 Task: In the  document Homelessness.odt Add page color 'Olive'Olive . Insert watermark . Insert watermark  Ram&Sons Apply Font Style in watermark Nunito; font size  111 and place the watermark  Diagonally 
Action: Mouse moved to (298, 429)
Screenshot: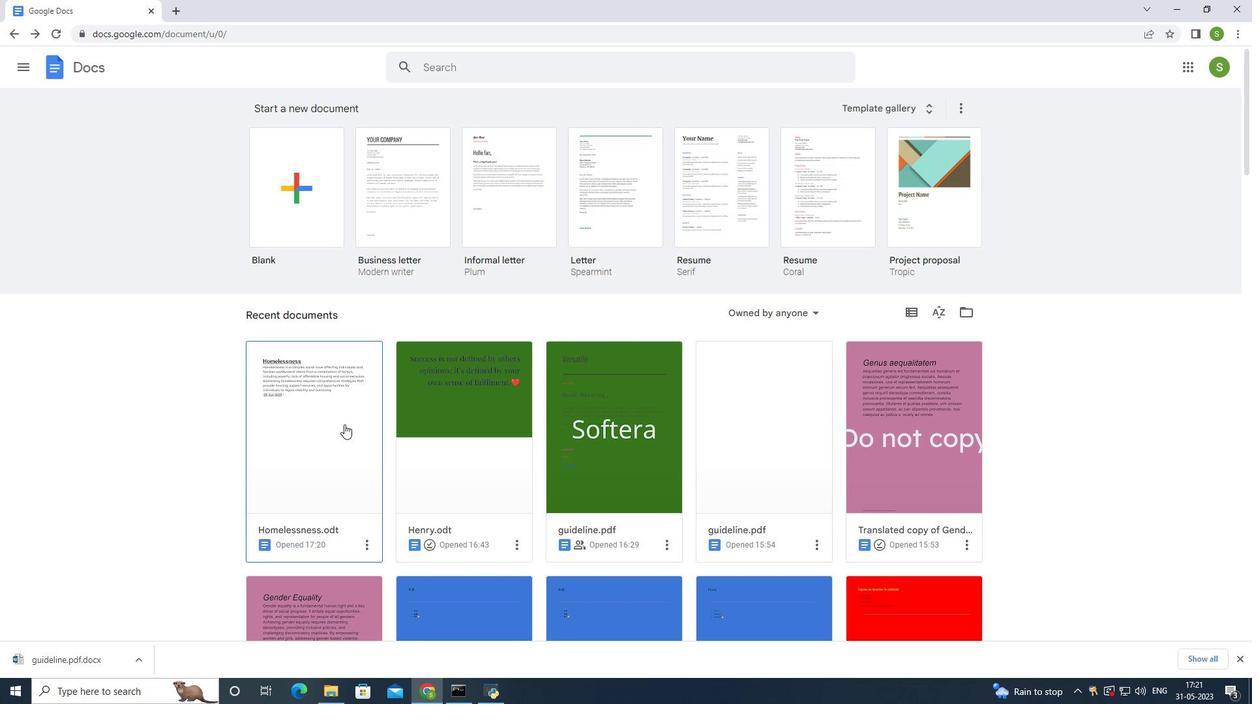 
Action: Mouse pressed left at (298, 429)
Screenshot: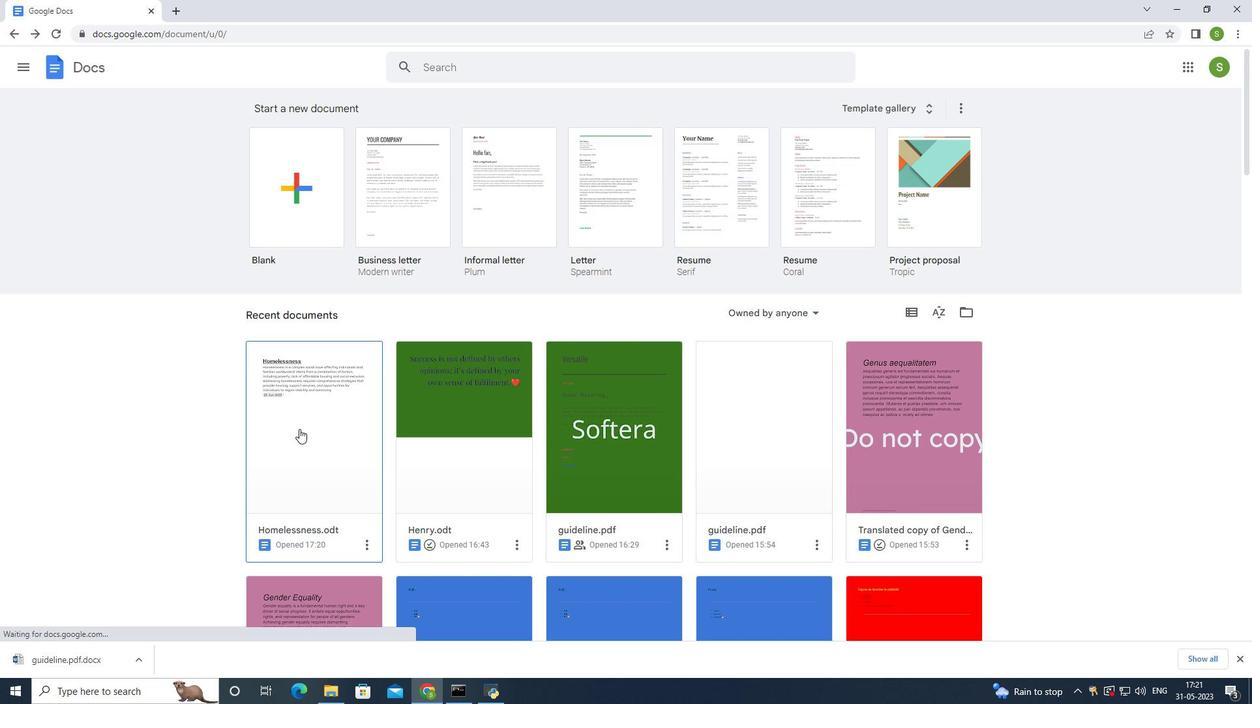 
Action: Mouse moved to (47, 71)
Screenshot: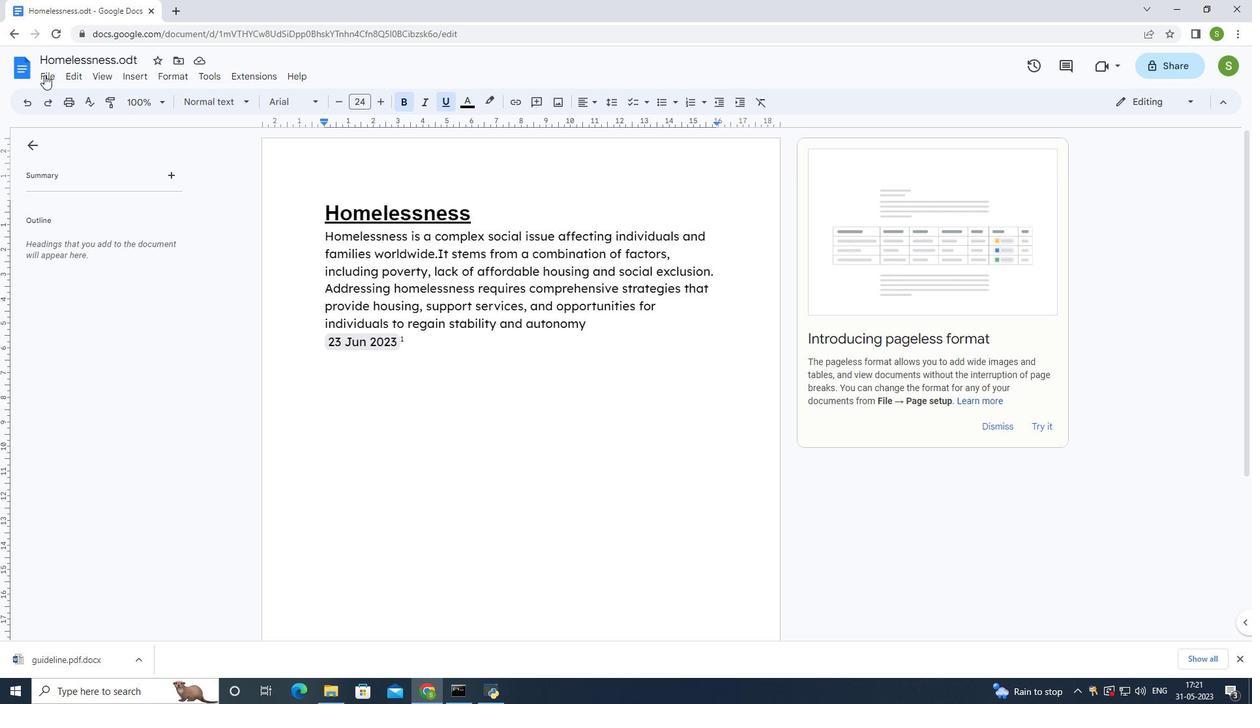 
Action: Mouse pressed left at (47, 71)
Screenshot: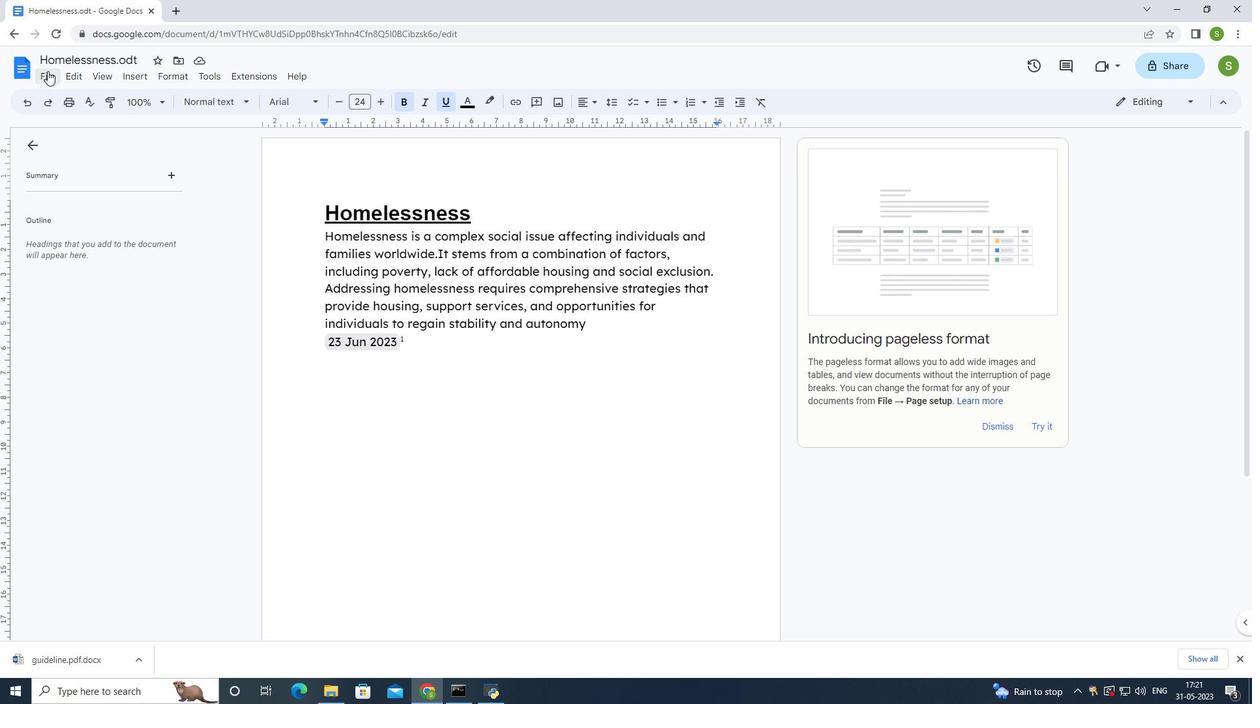 
Action: Mouse moved to (127, 436)
Screenshot: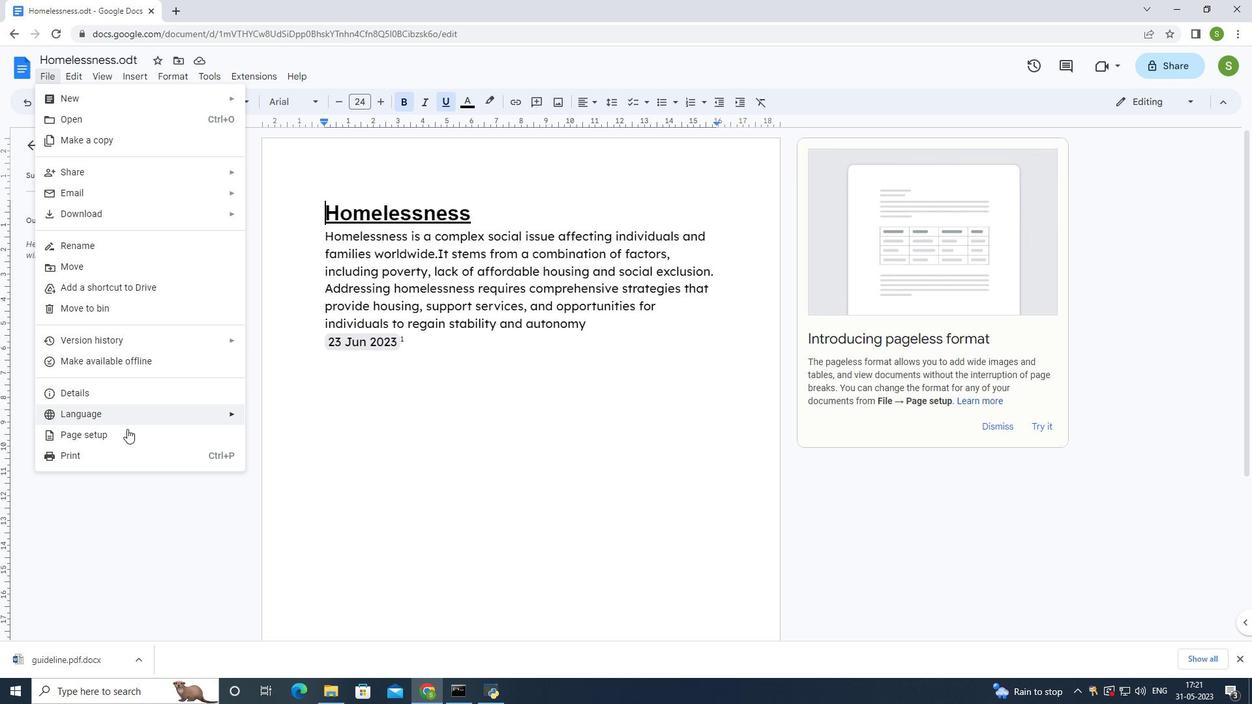
Action: Mouse pressed left at (127, 436)
Screenshot: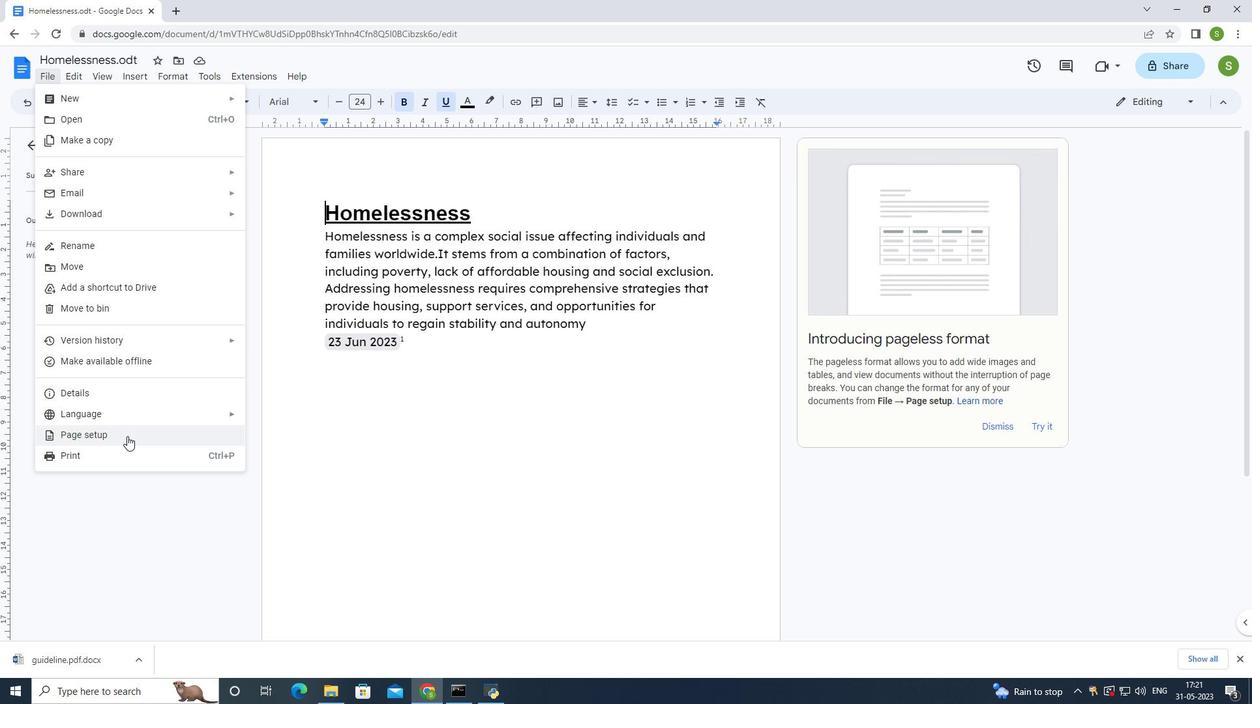
Action: Mouse pressed left at (127, 436)
Screenshot: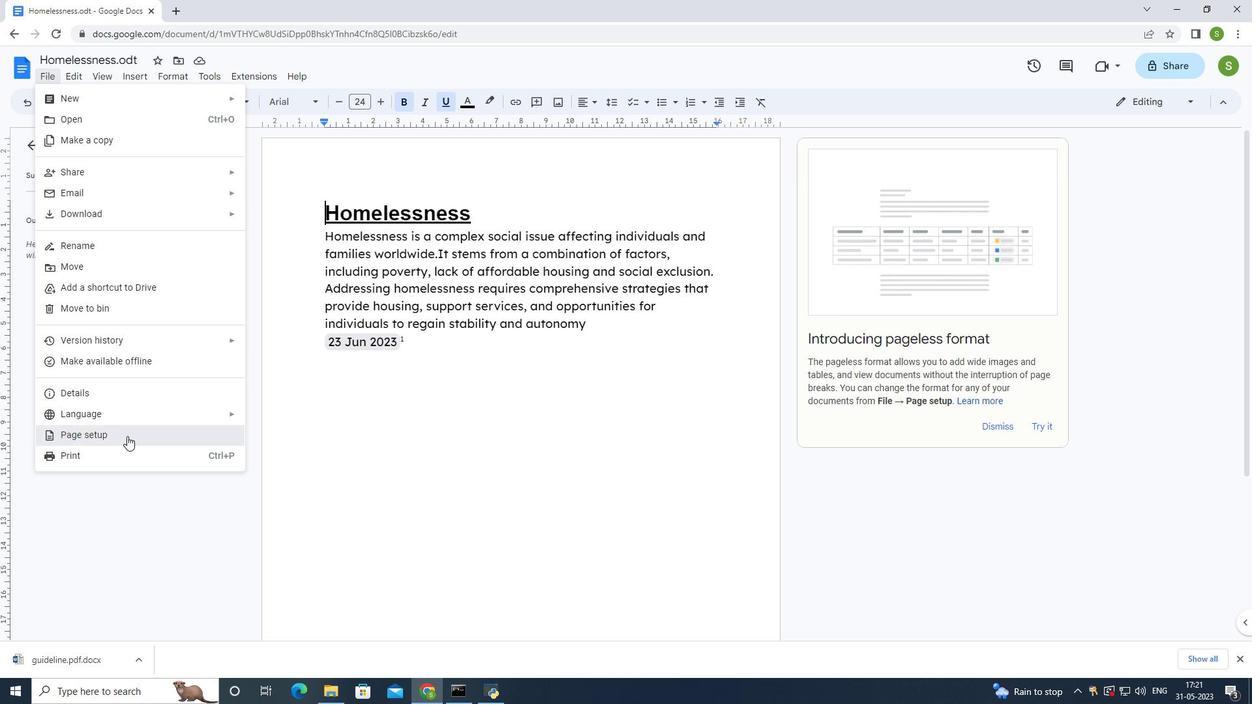 
Action: Mouse moved to (530, 423)
Screenshot: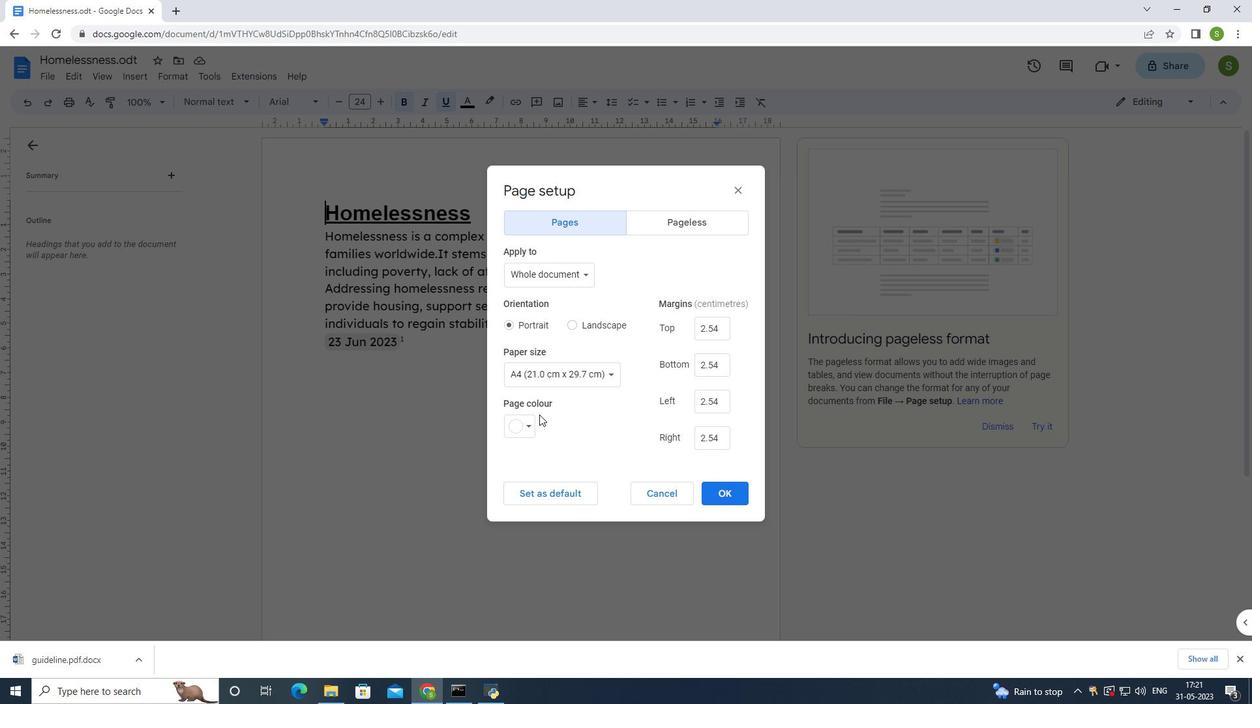 
Action: Mouse pressed left at (530, 423)
Screenshot: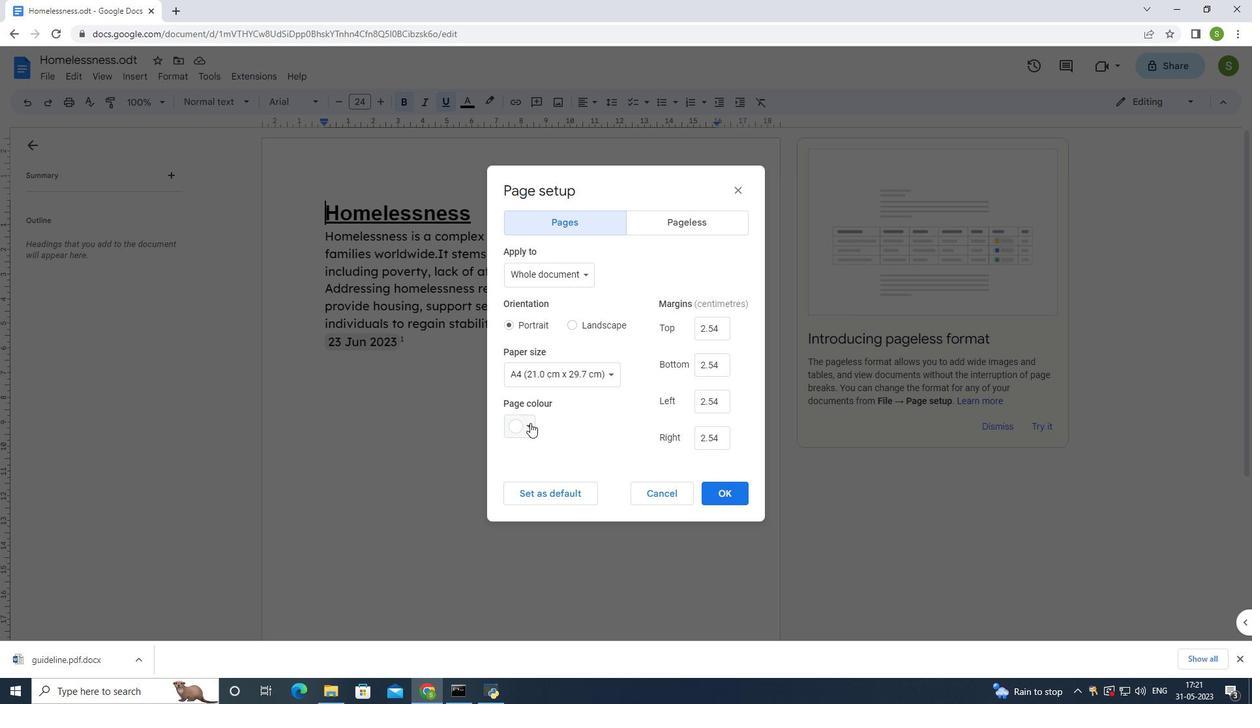 
Action: Mouse moved to (575, 539)
Screenshot: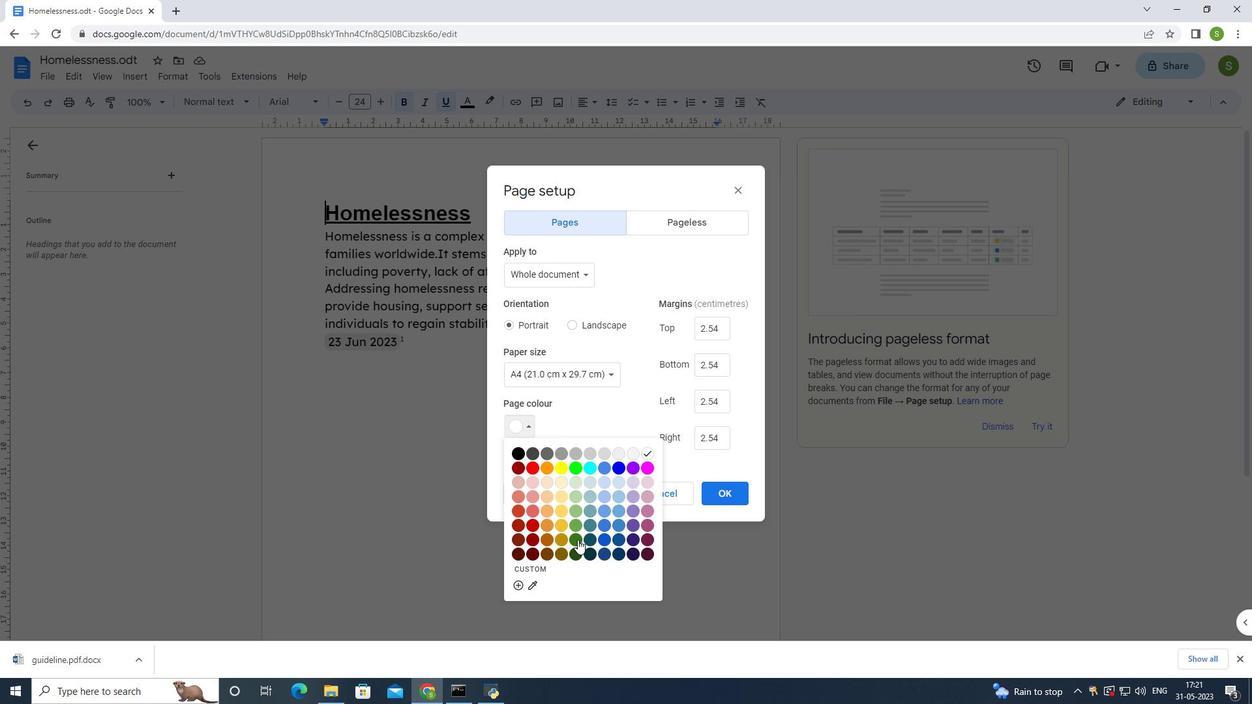 
Action: Mouse pressed left at (575, 539)
Screenshot: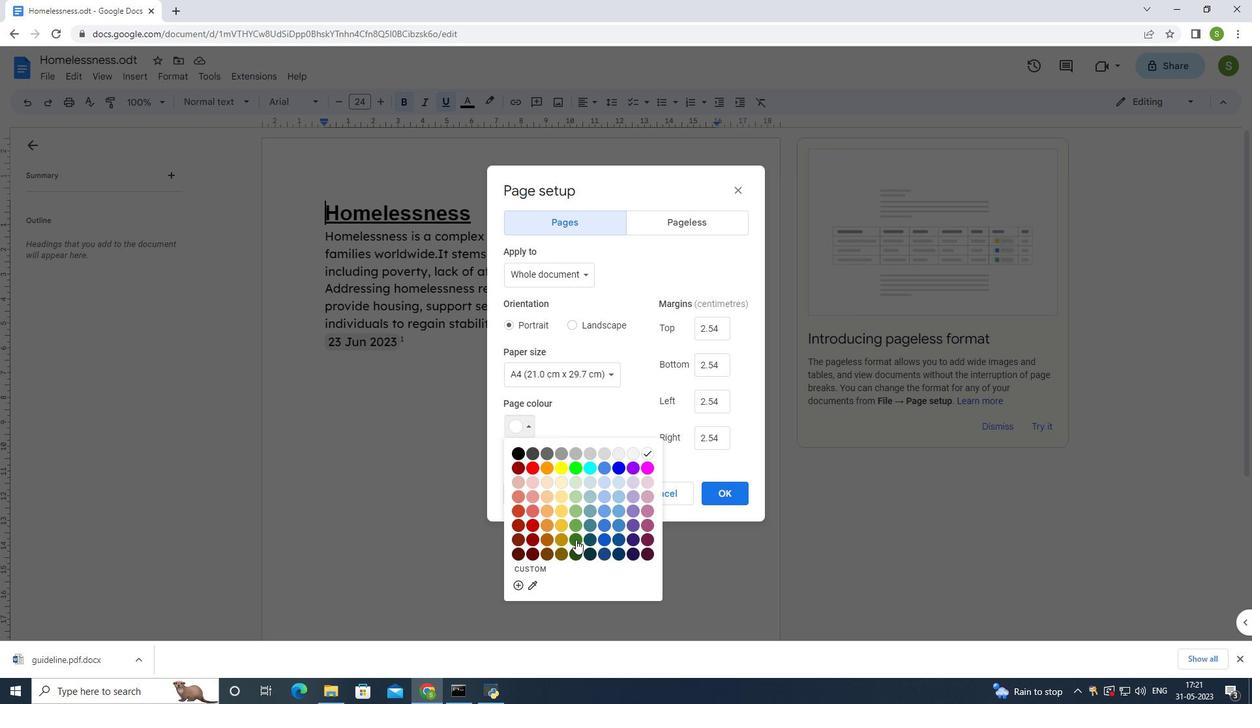 
Action: Mouse moved to (713, 489)
Screenshot: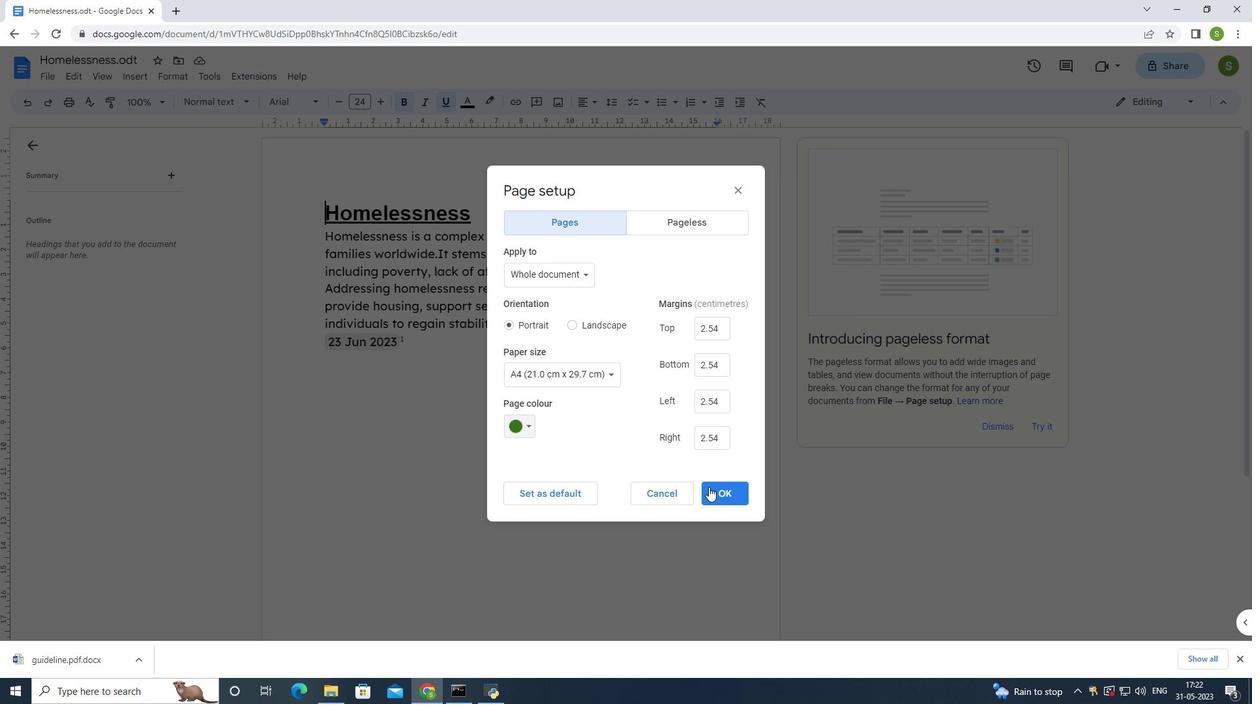 
Action: Mouse pressed left at (713, 489)
Screenshot: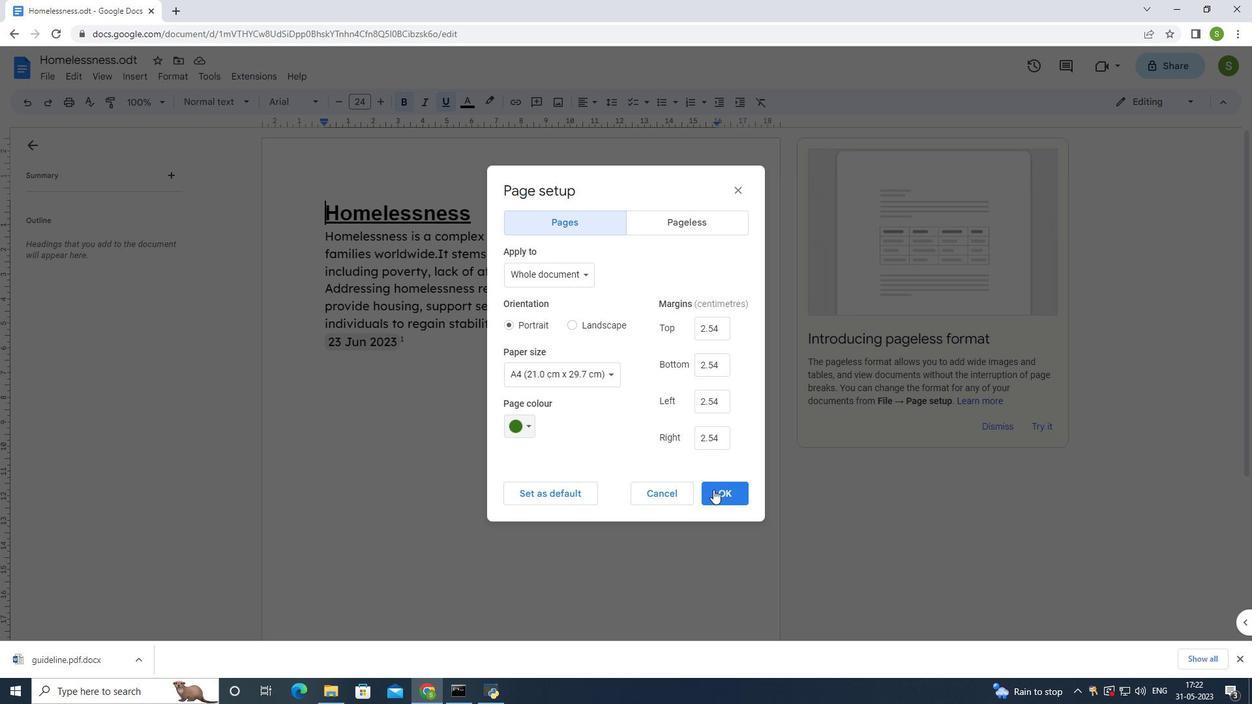 
Action: Mouse moved to (138, 80)
Screenshot: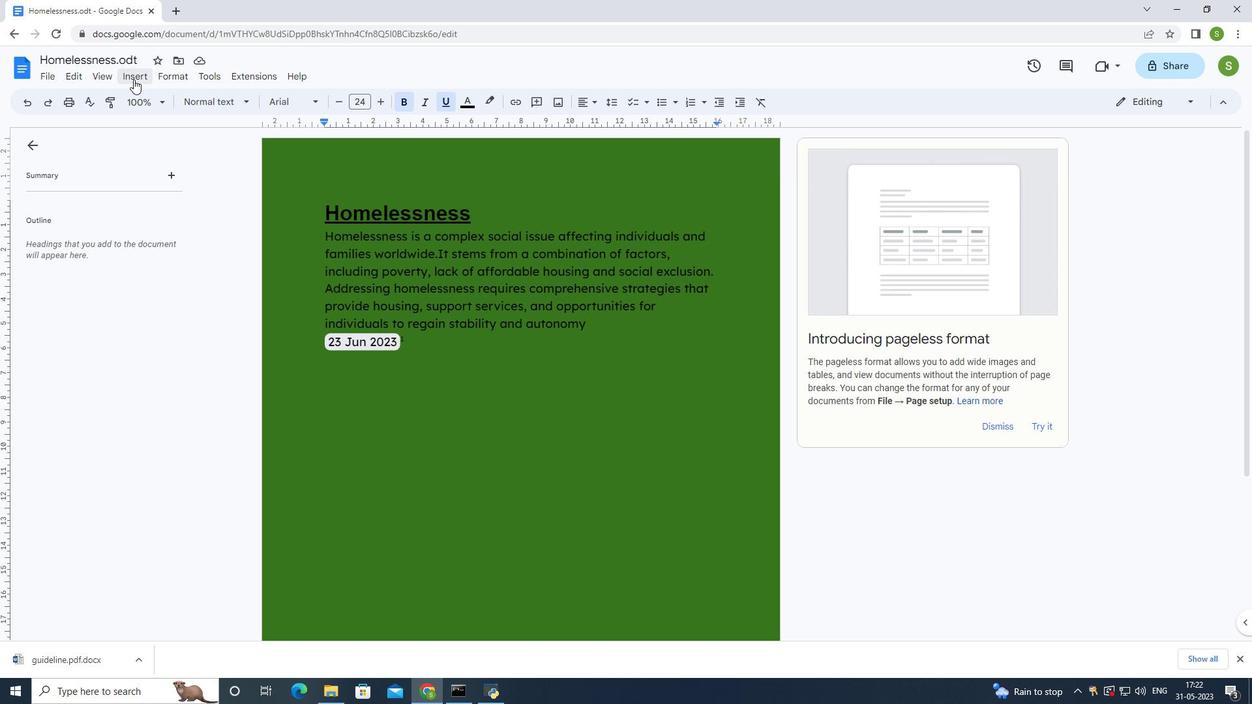 
Action: Mouse pressed left at (138, 80)
Screenshot: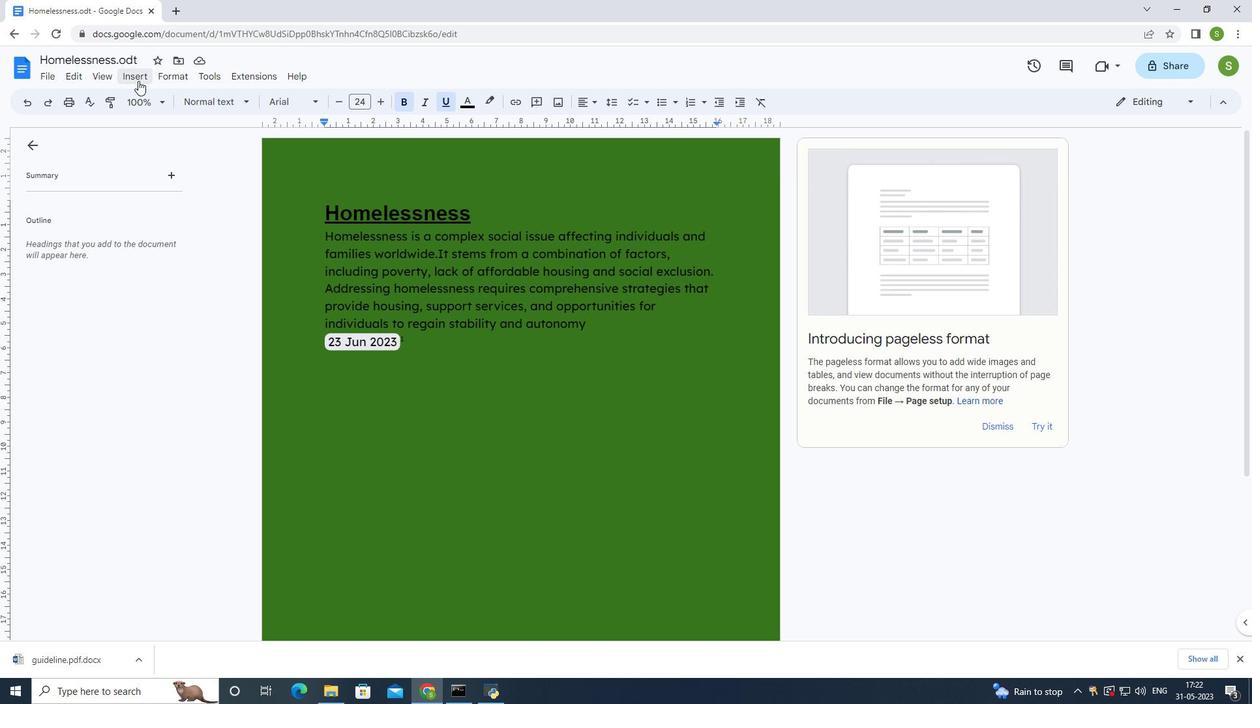 
Action: Mouse moved to (172, 384)
Screenshot: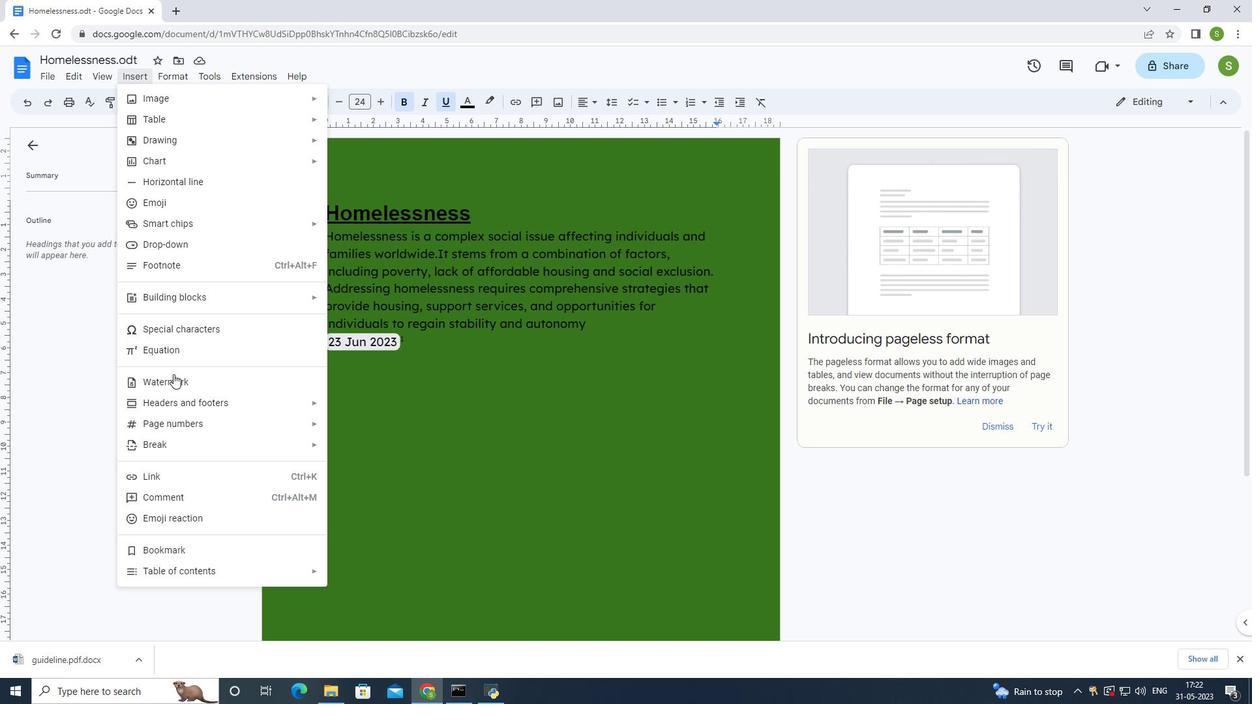 
Action: Mouse pressed left at (172, 384)
Screenshot: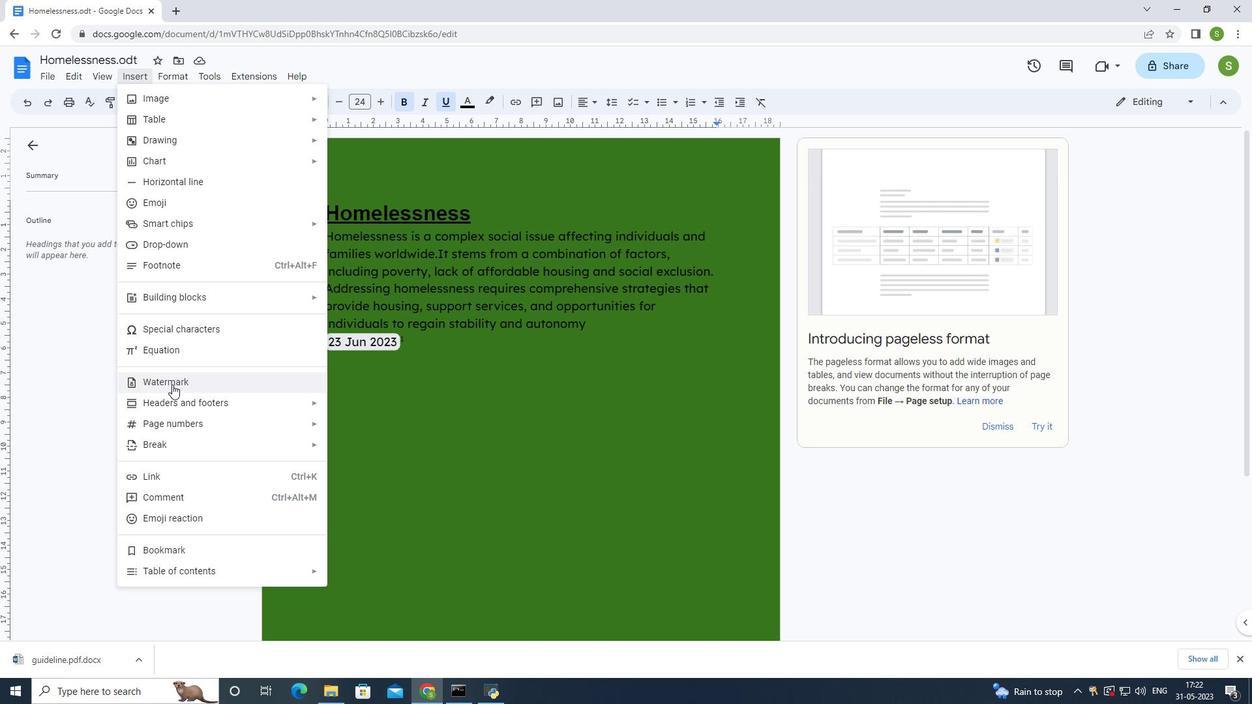 
Action: Mouse moved to (1204, 141)
Screenshot: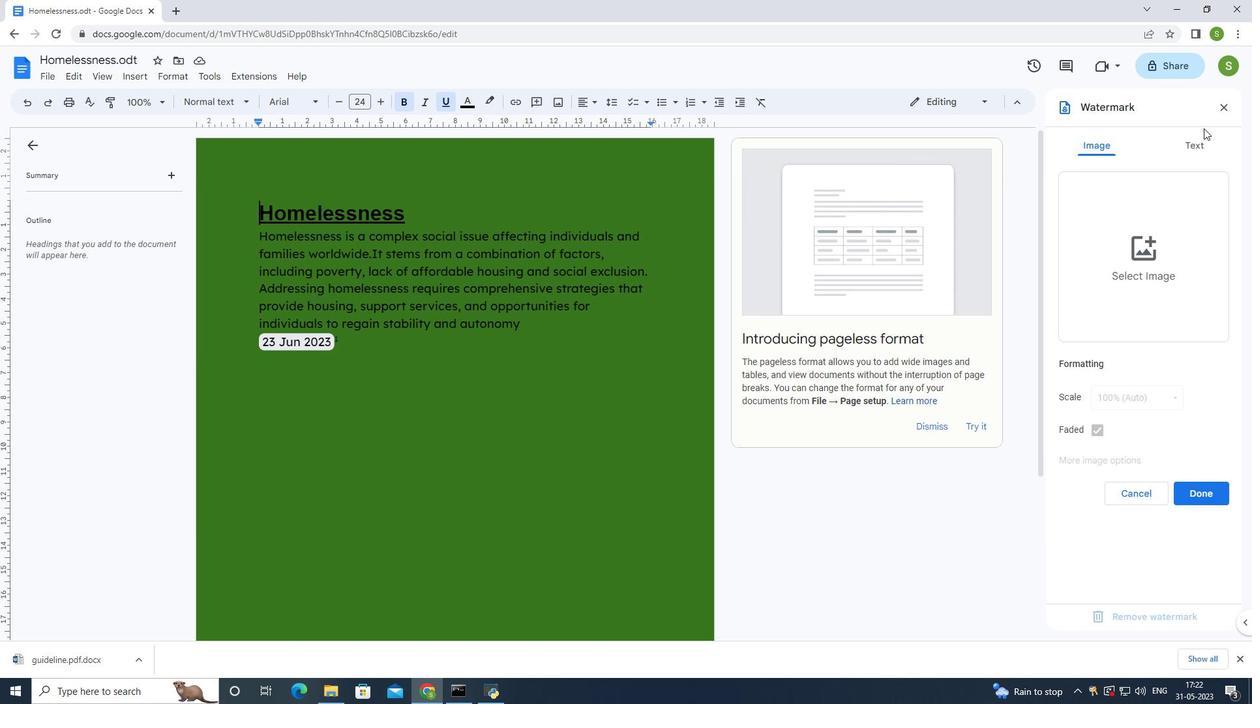 
Action: Mouse pressed left at (1204, 141)
Screenshot: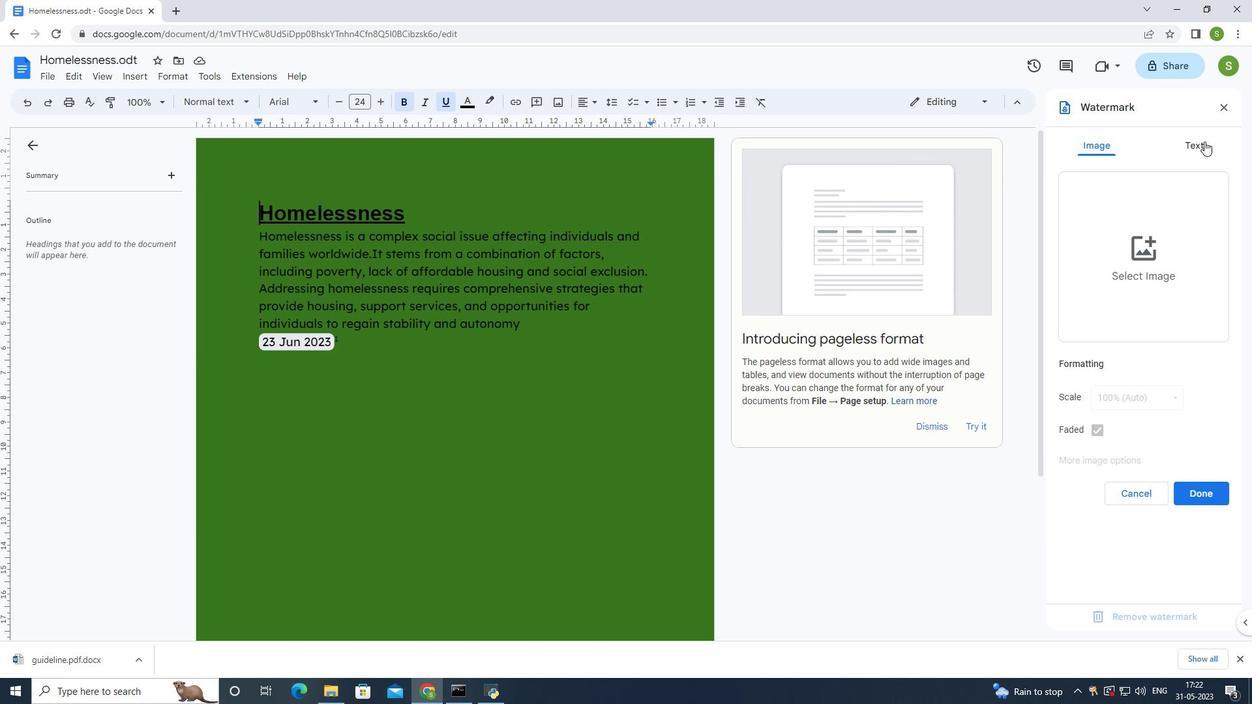 
Action: Mouse moved to (1125, 183)
Screenshot: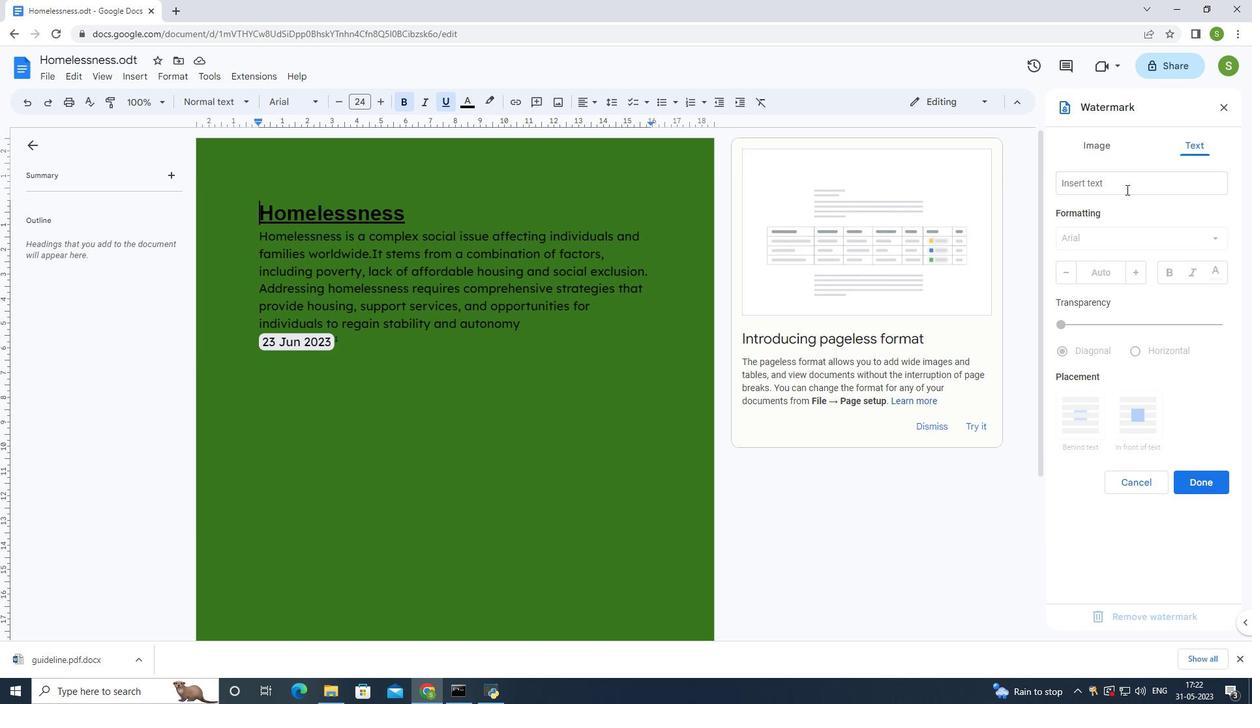 
Action: Mouse pressed left at (1125, 183)
Screenshot: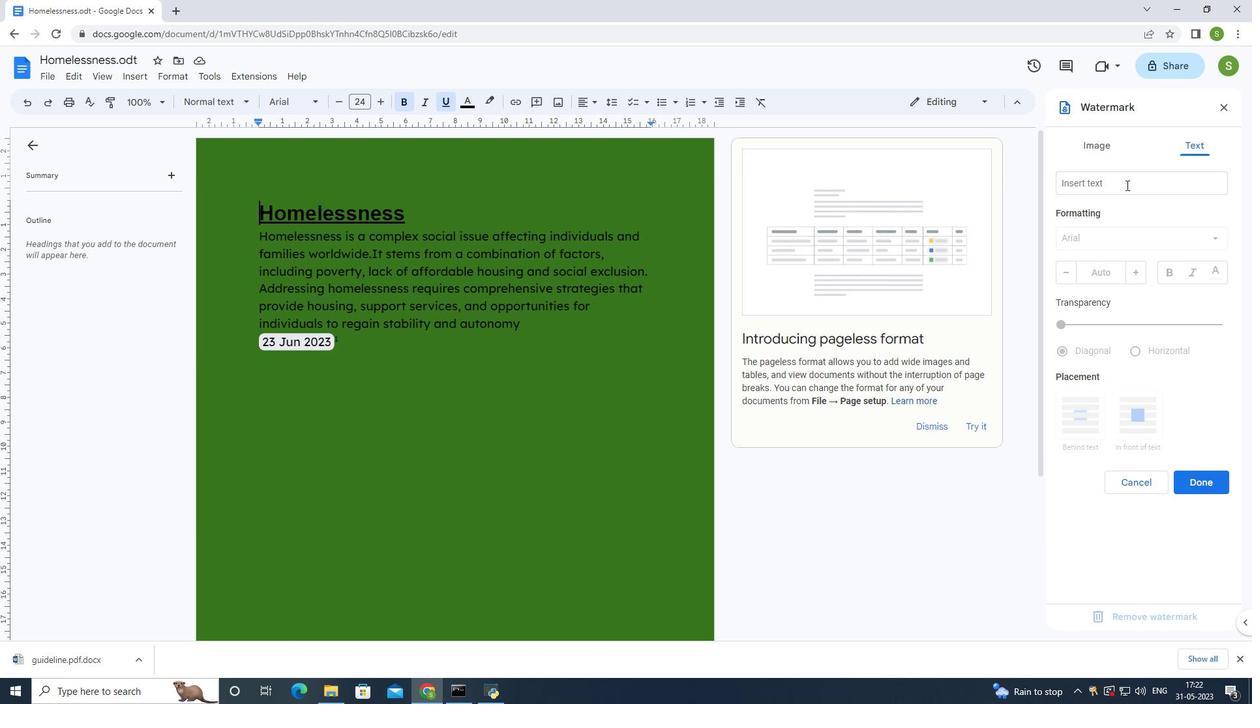 
Action: Mouse moved to (1068, 161)
Screenshot: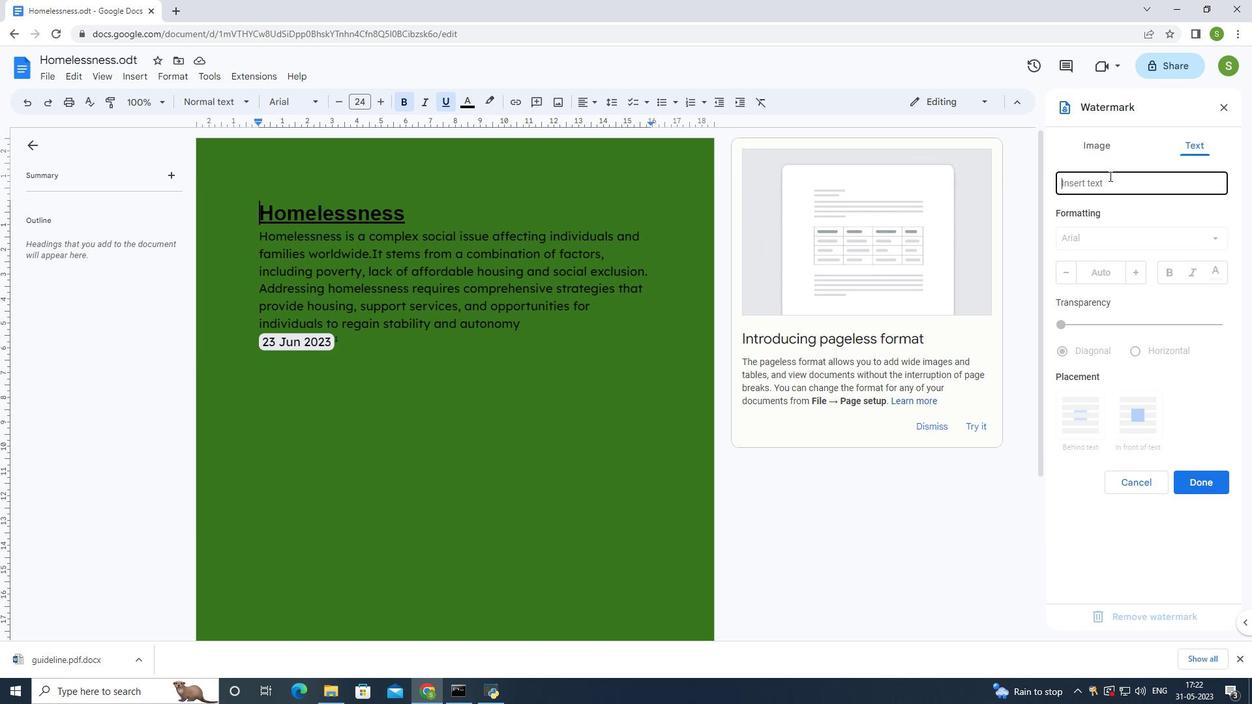 
Action: Key pressed <Key.shift>Ram<Key.shift>&<Key.shift>Sons
Screenshot: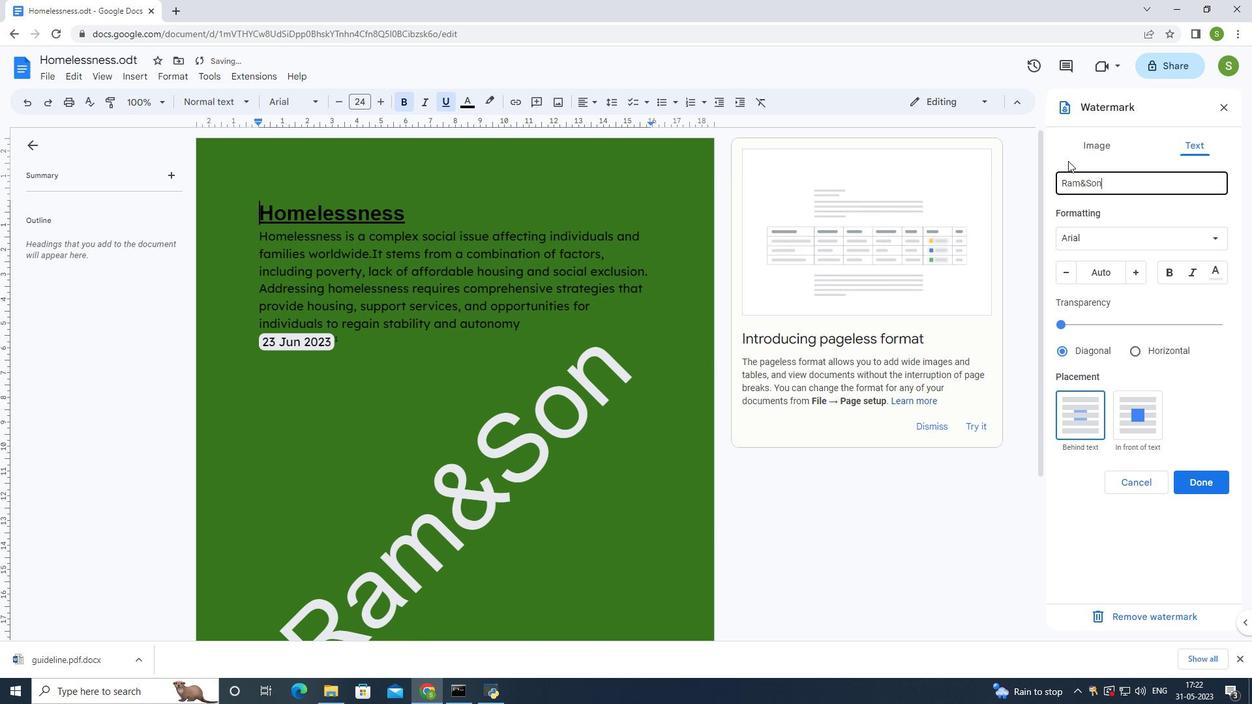
Action: Mouse moved to (1103, 230)
Screenshot: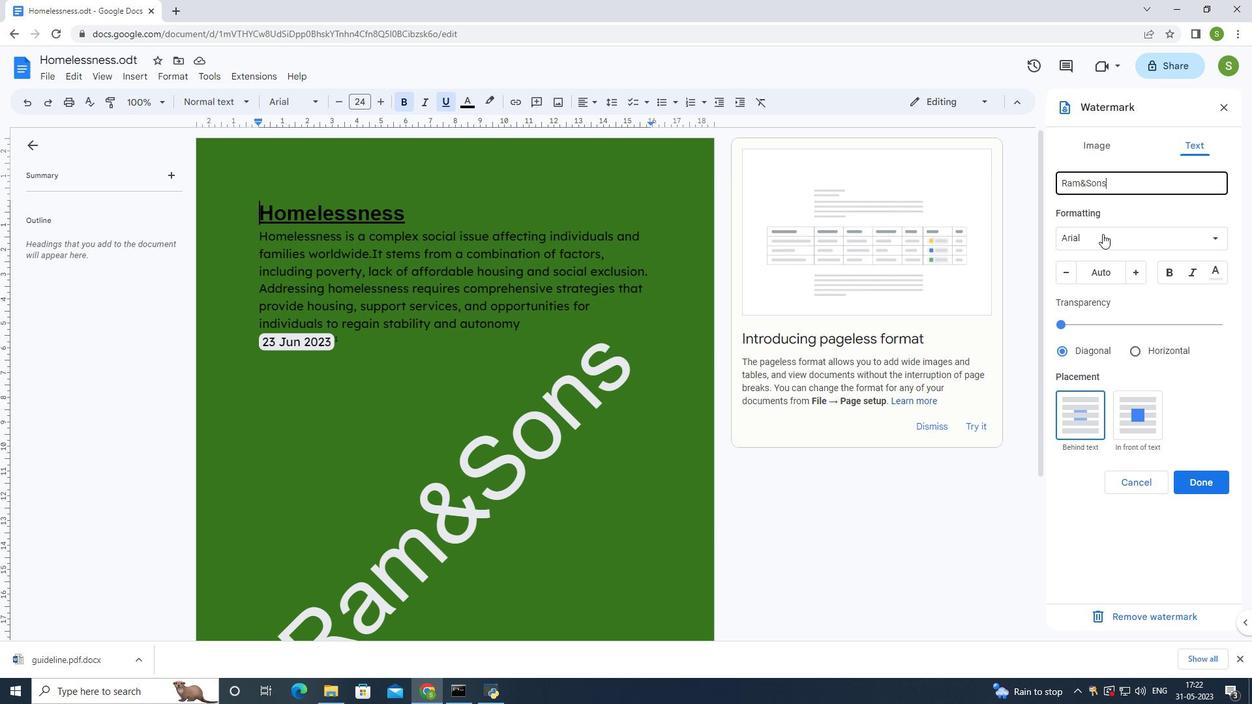 
Action: Mouse pressed left at (1103, 230)
Screenshot: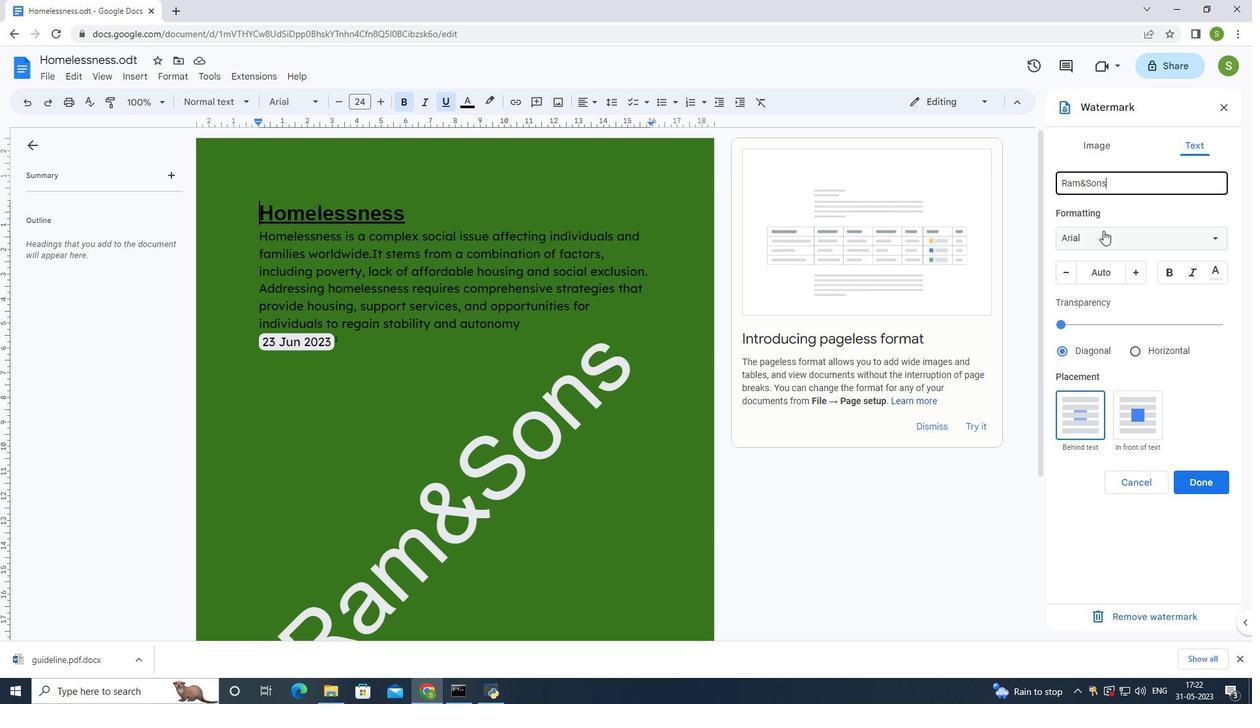 
Action: Mouse moved to (1117, 269)
Screenshot: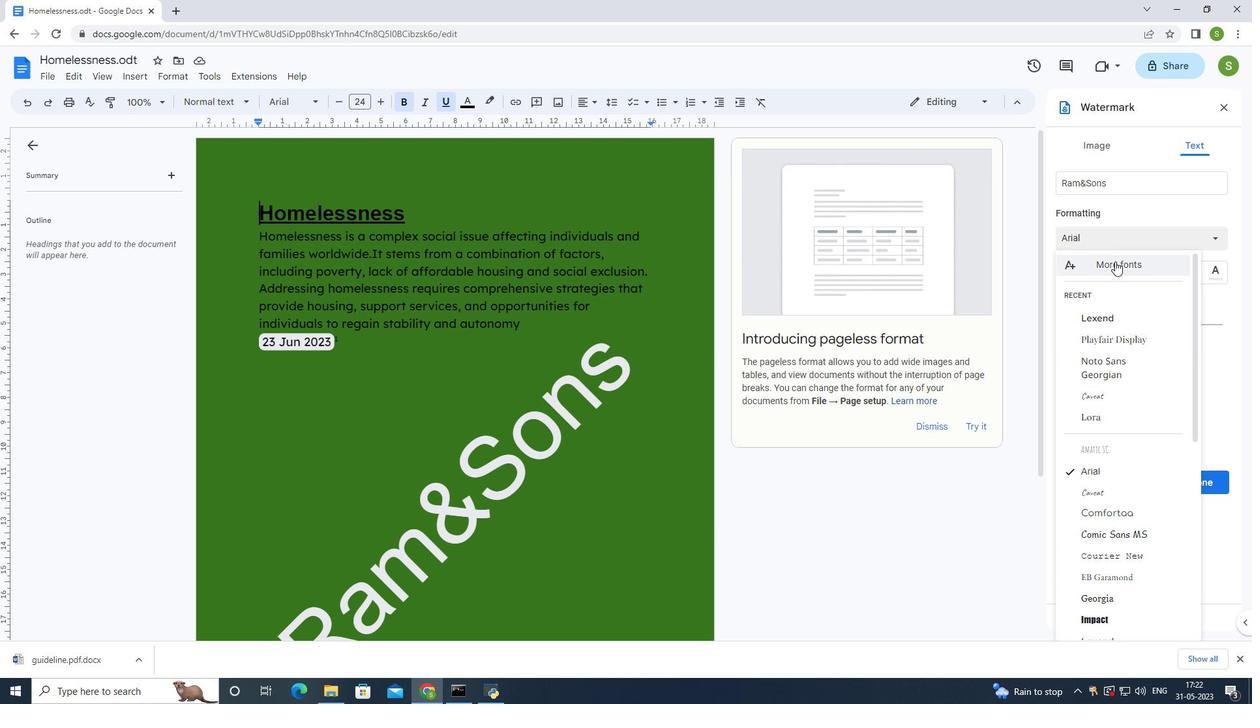 
Action: Mouse pressed left at (1117, 269)
Screenshot: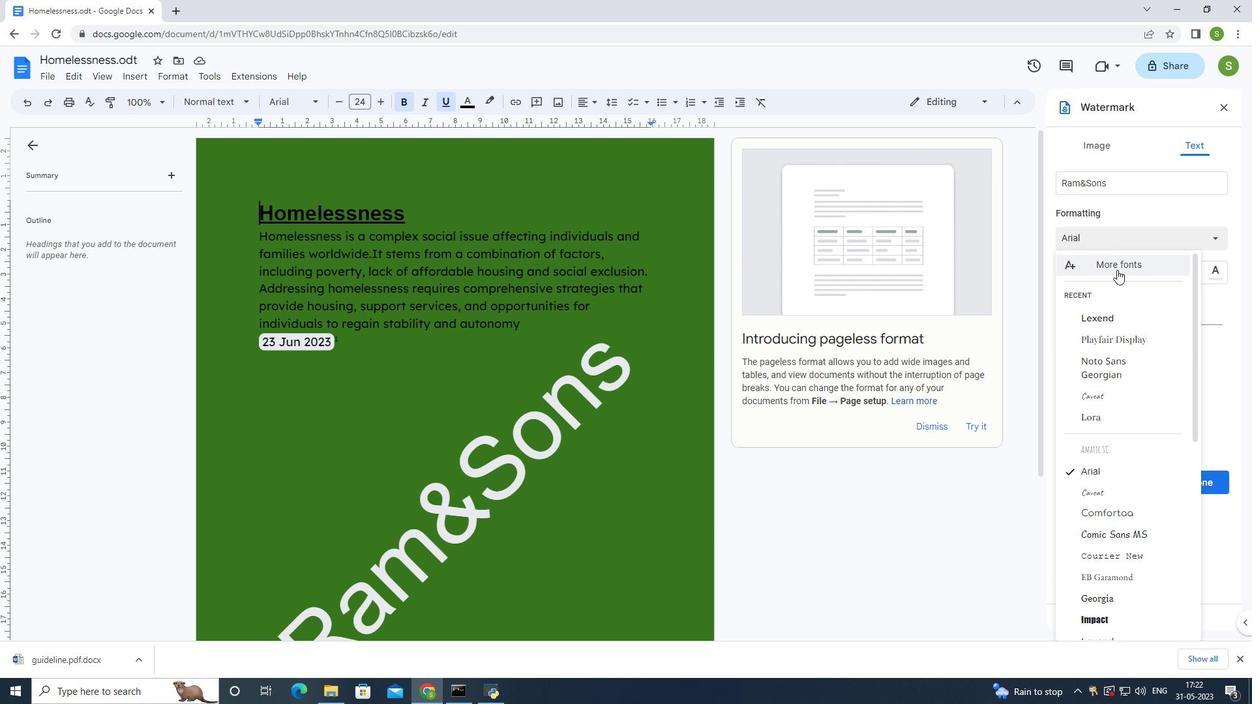 
Action: Mouse moved to (380, 193)
Screenshot: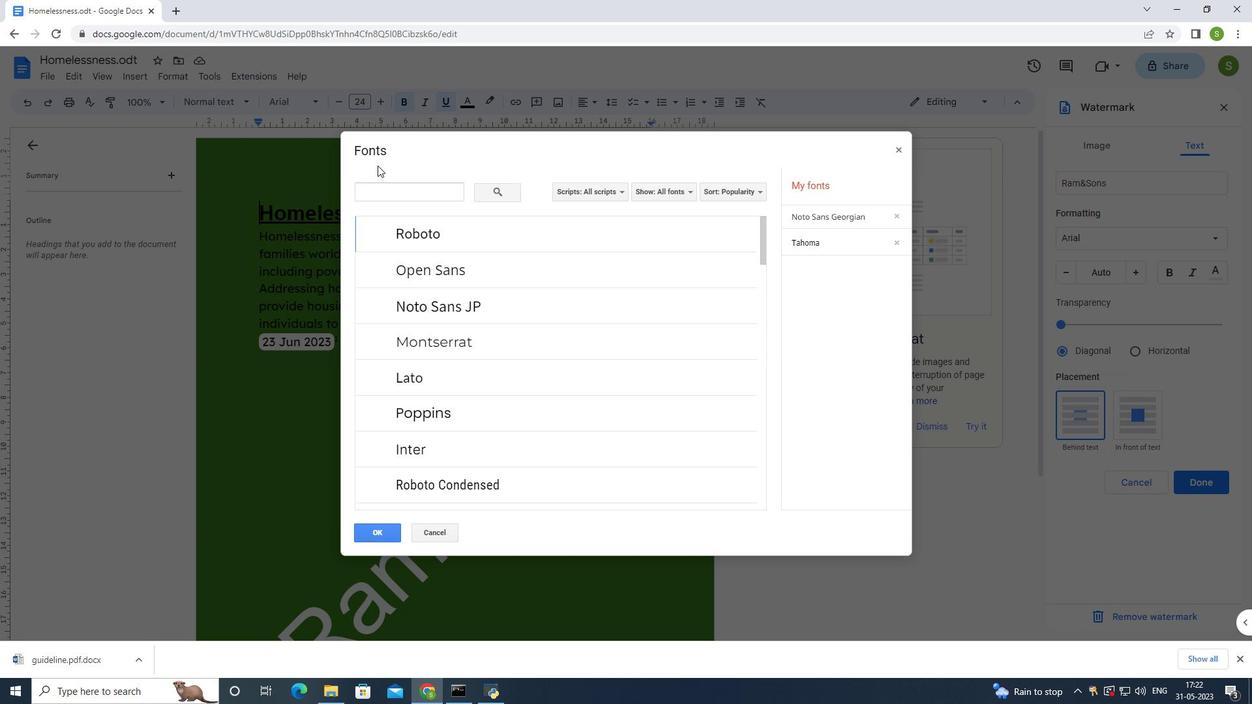 
Action: Mouse pressed left at (380, 193)
Screenshot: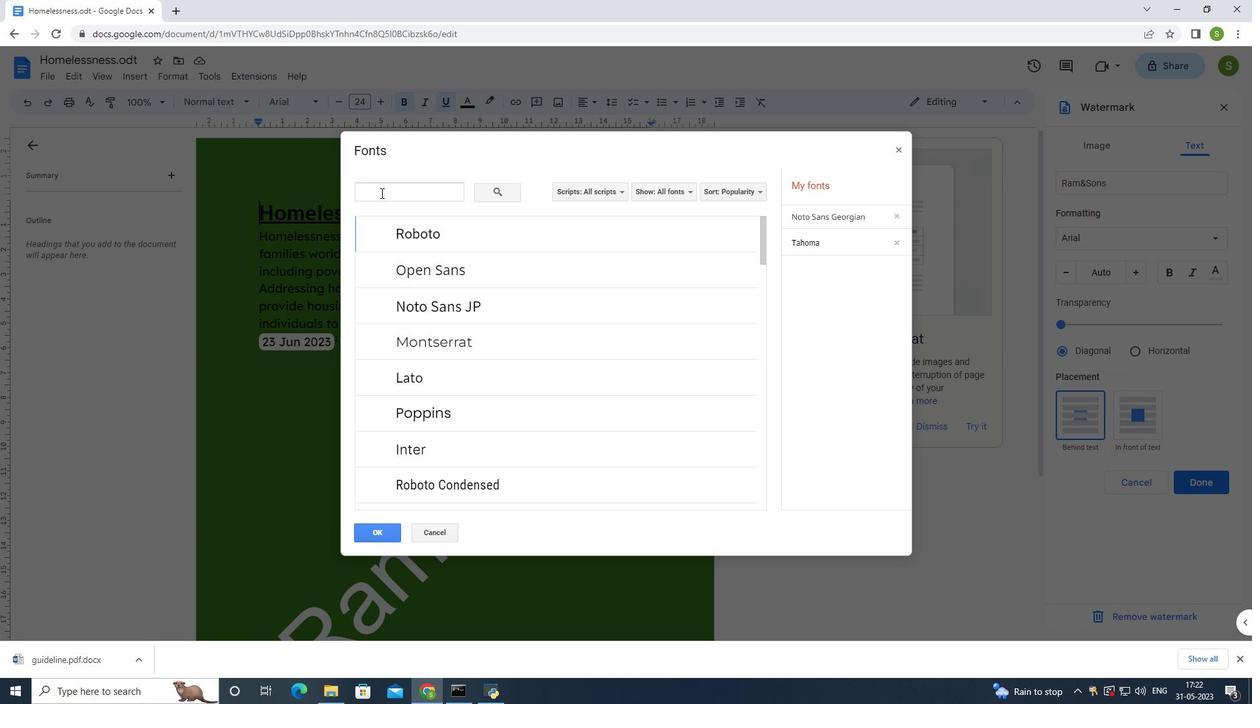 
Action: Mouse moved to (425, 205)
Screenshot: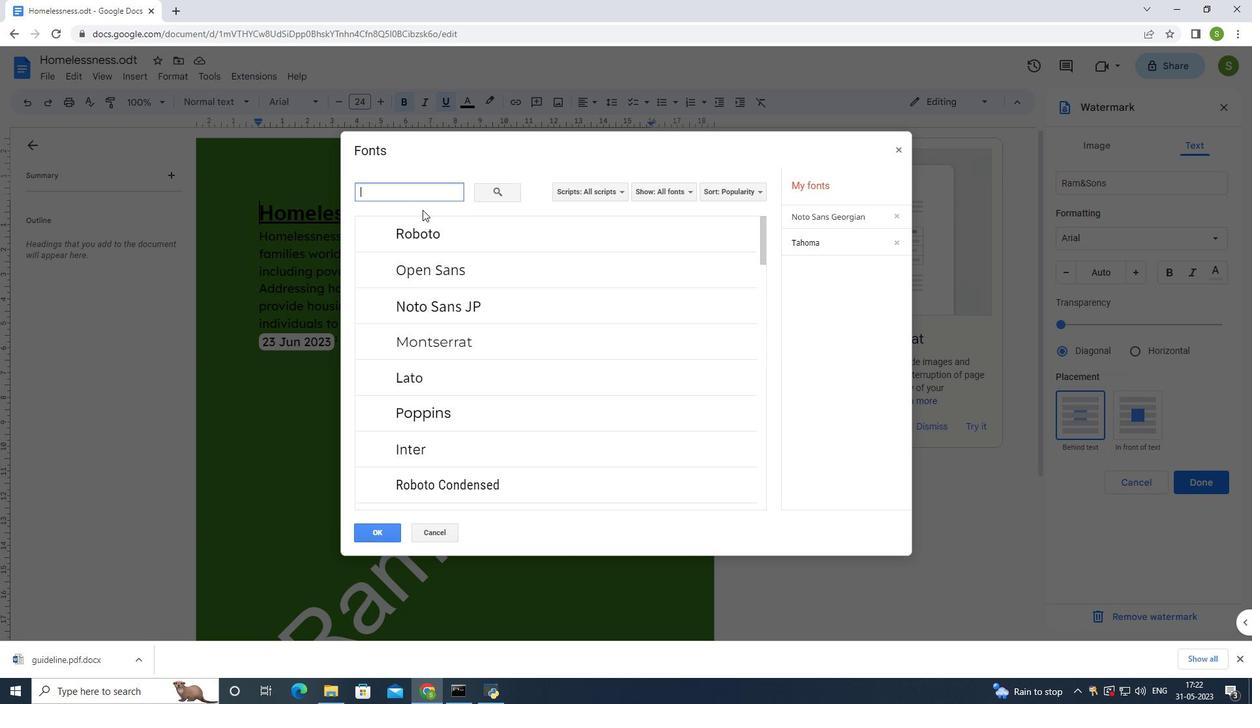 
Action: Key pressed <Key.shift>Nunito
Screenshot: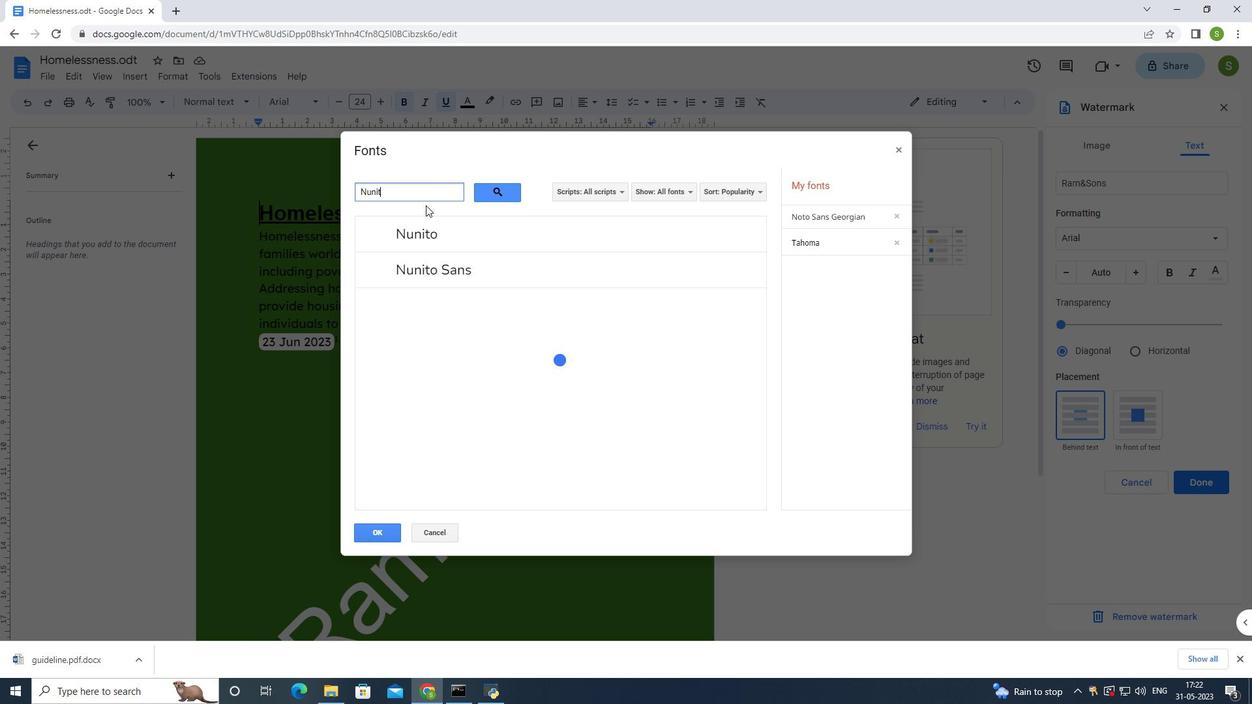 
Action: Mouse moved to (403, 224)
Screenshot: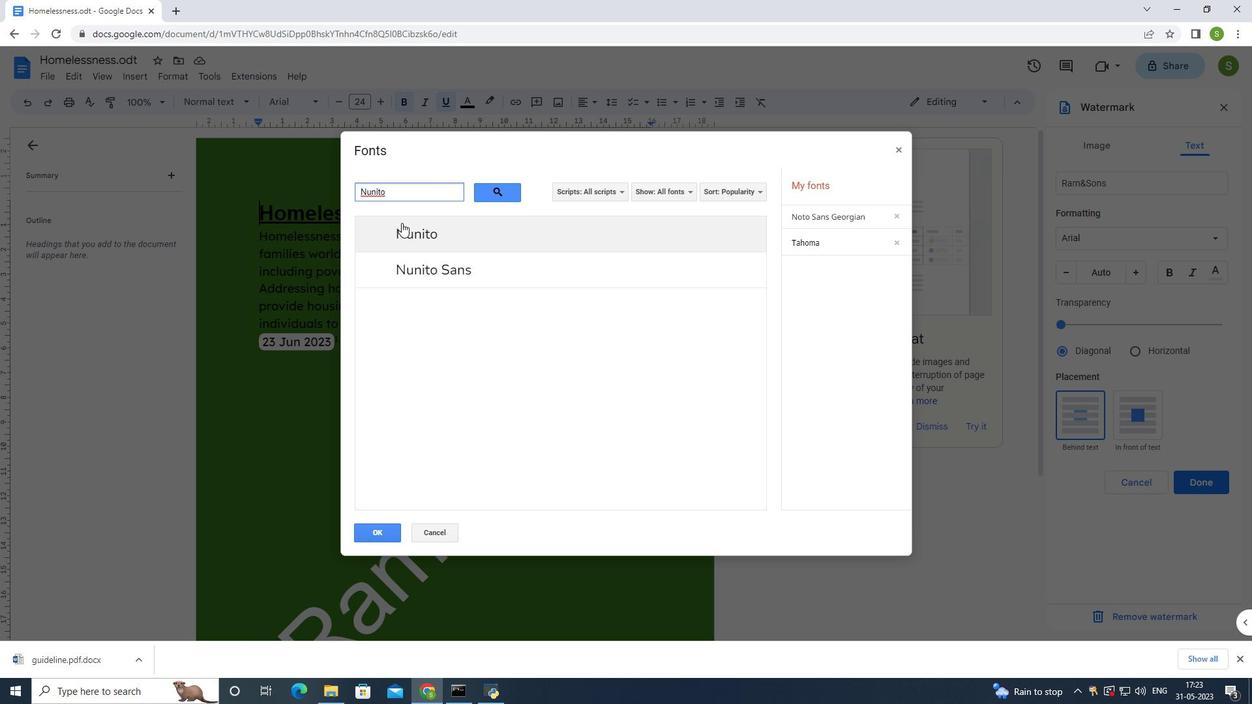 
Action: Mouse pressed left at (403, 224)
Screenshot: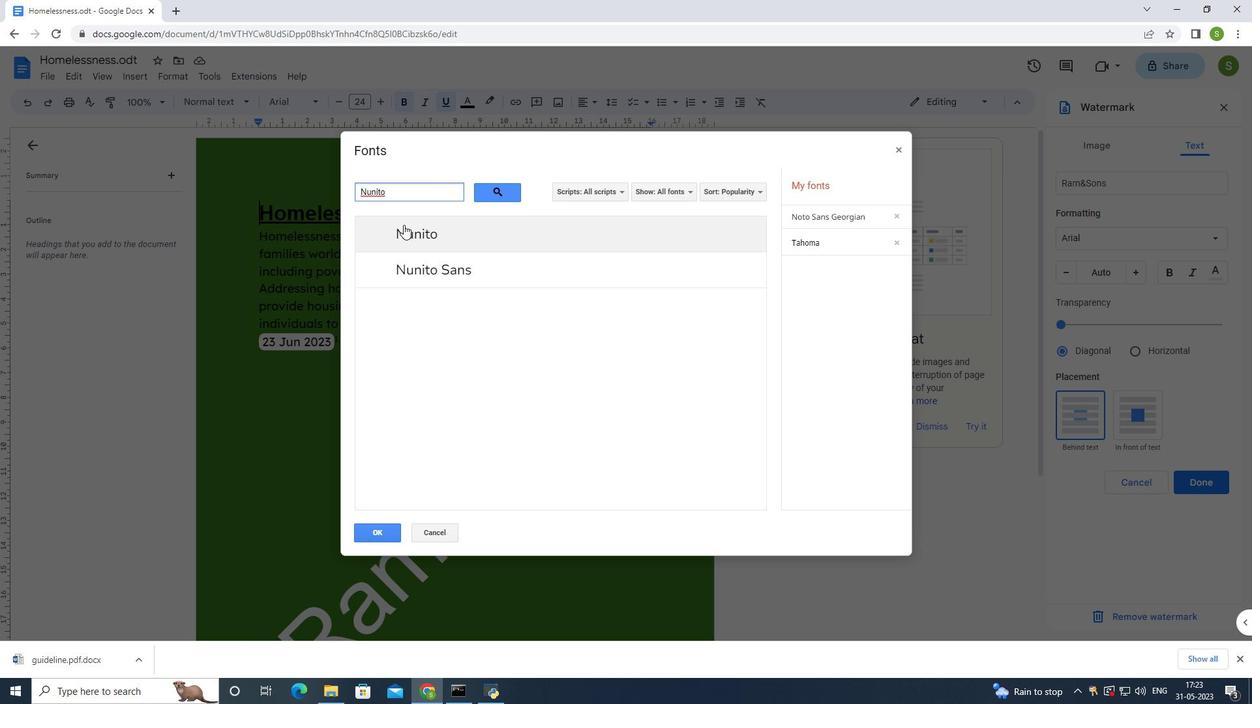 
Action: Mouse moved to (381, 524)
Screenshot: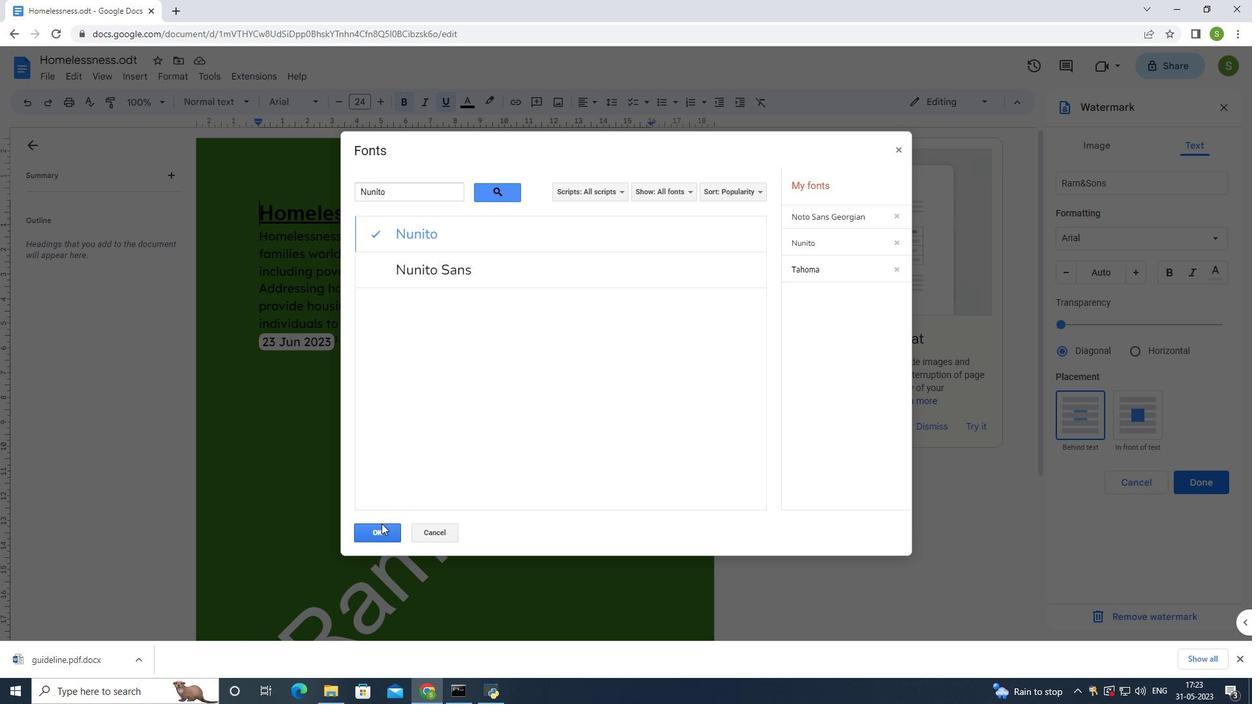 
Action: Mouse pressed left at (381, 524)
Screenshot: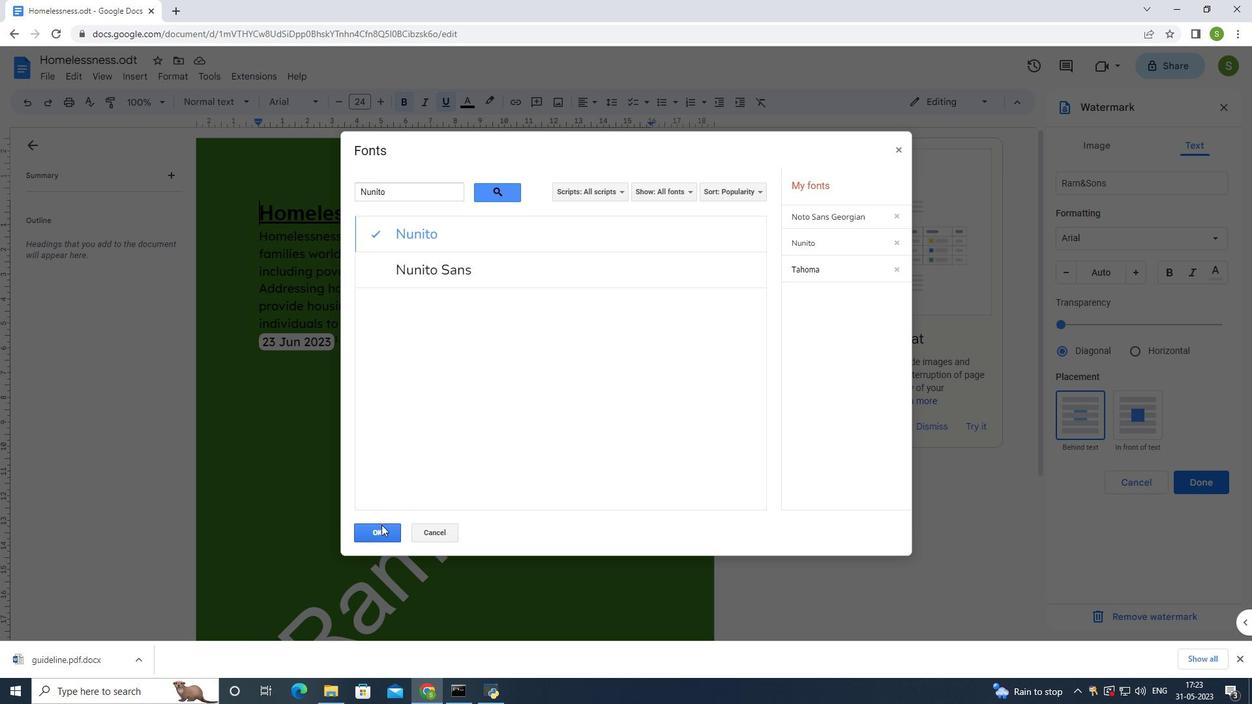 
Action: Mouse moved to (1143, 271)
Screenshot: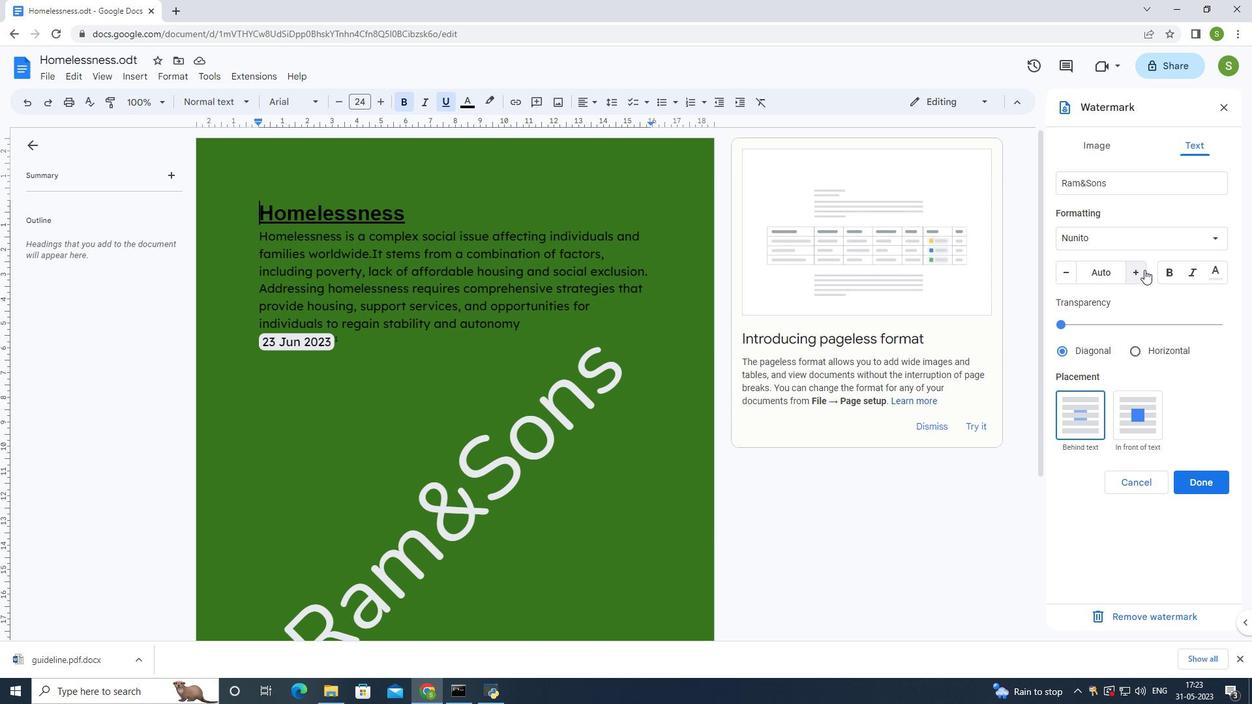 
Action: Mouse pressed left at (1143, 271)
Screenshot: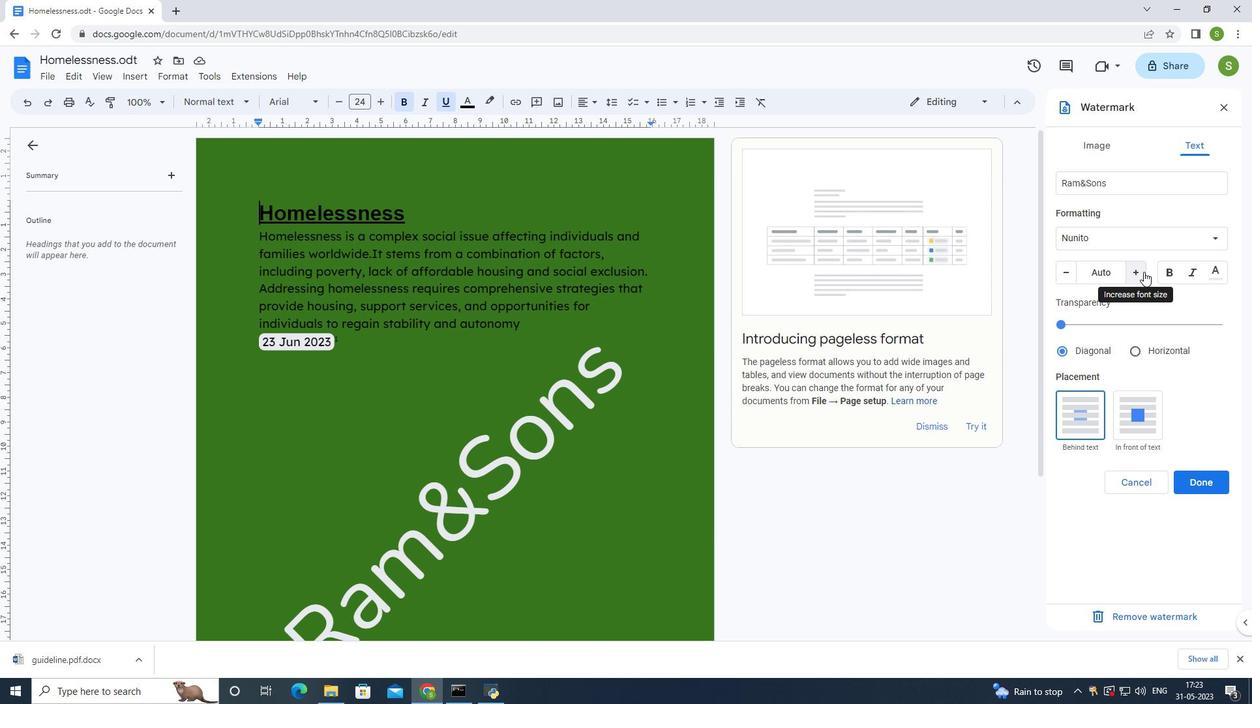 
Action: Mouse pressed left at (1143, 271)
Screenshot: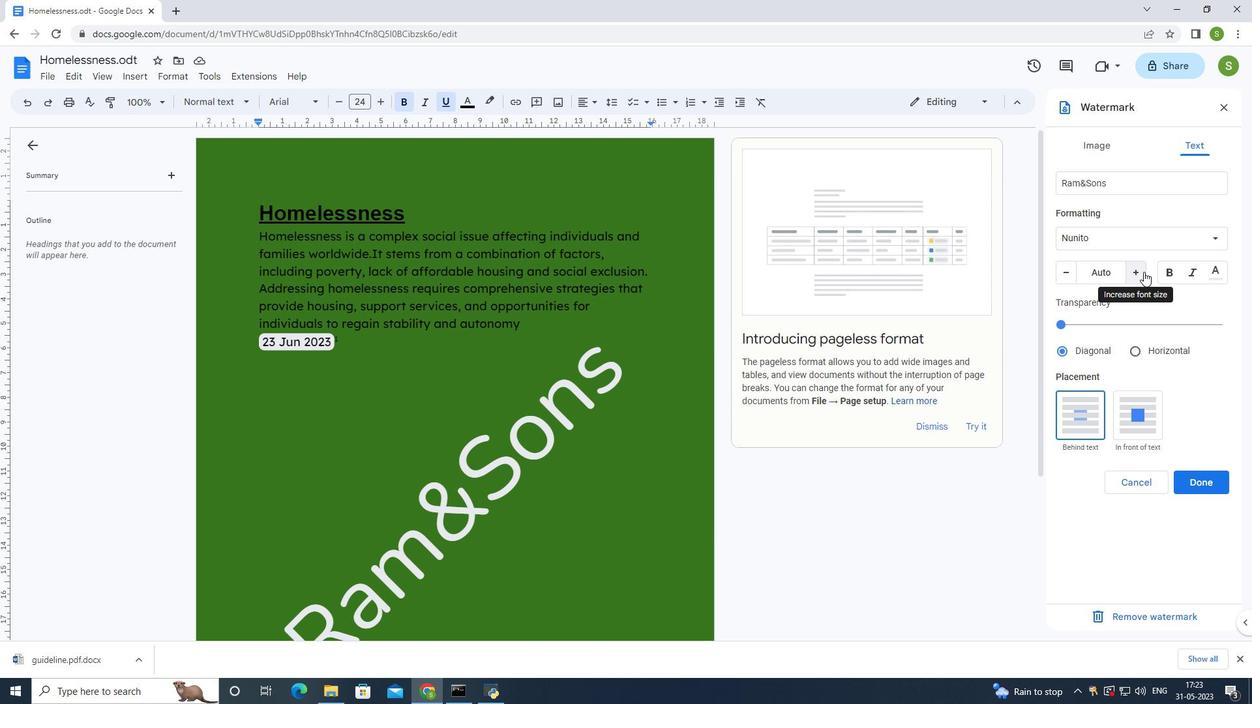 
Action: Mouse pressed left at (1143, 271)
Screenshot: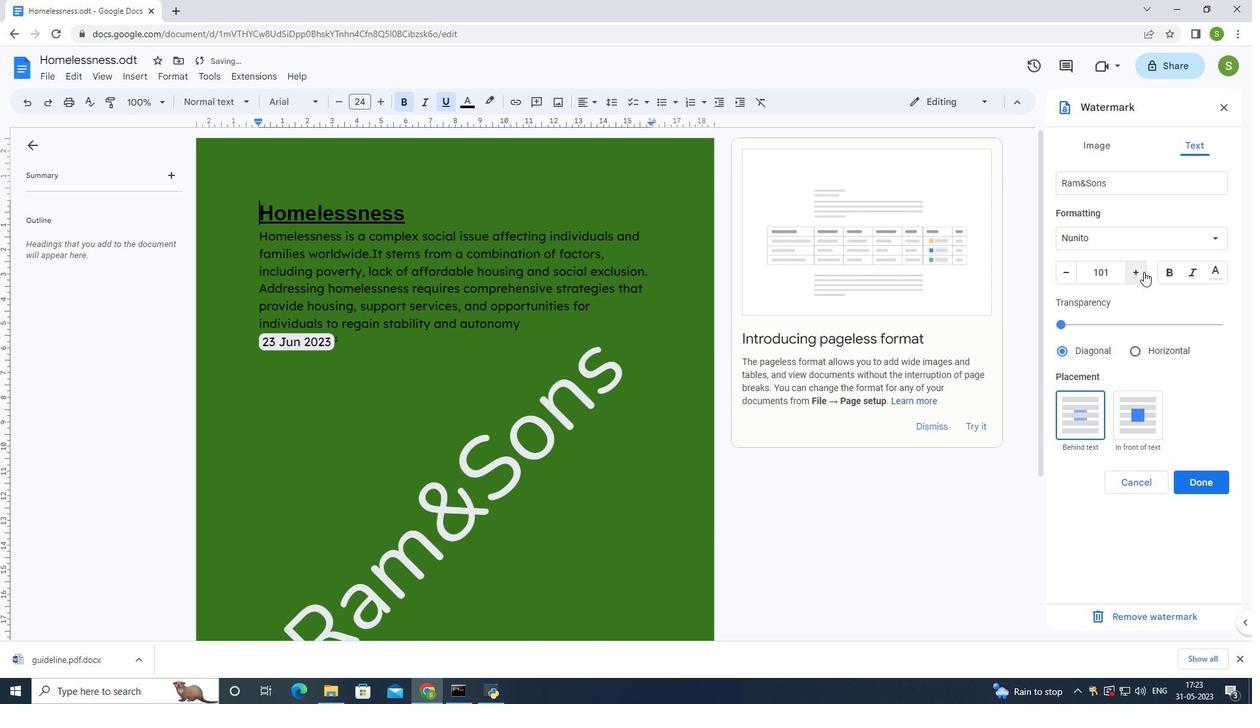 
Action: Mouse moved to (1132, 266)
Screenshot: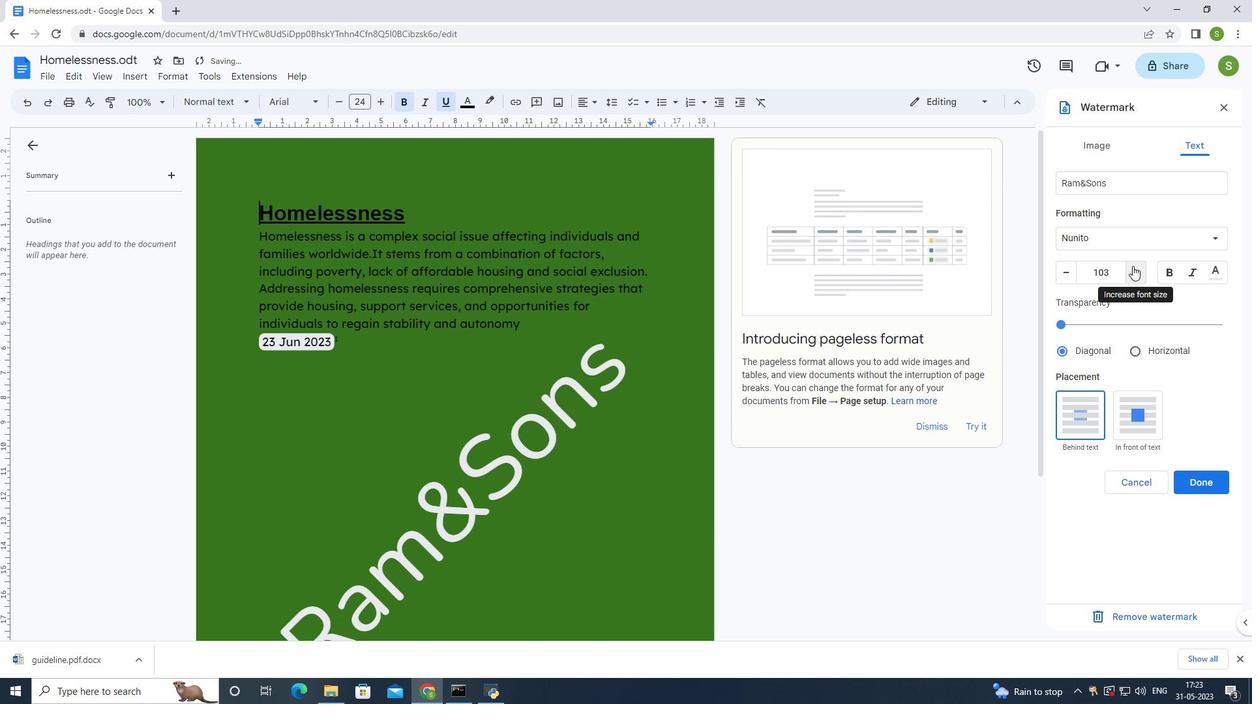 
Action: Mouse pressed left at (1132, 266)
Screenshot: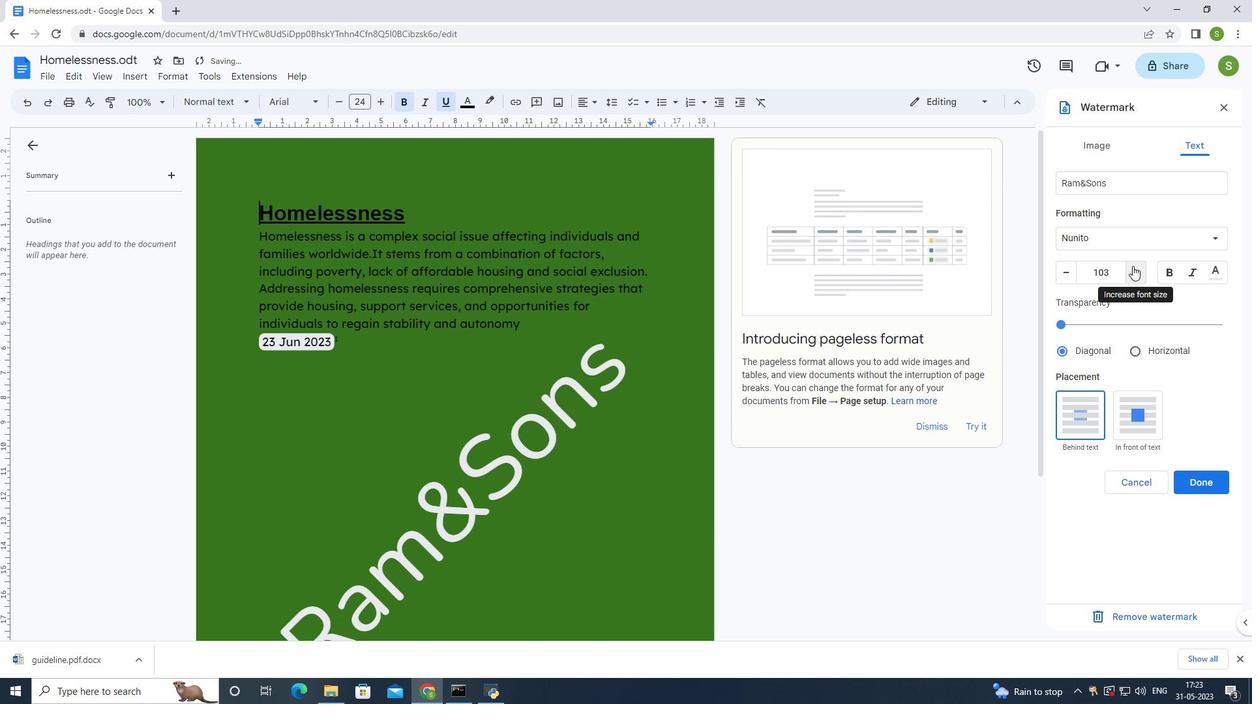 
Action: Mouse pressed left at (1132, 266)
Screenshot: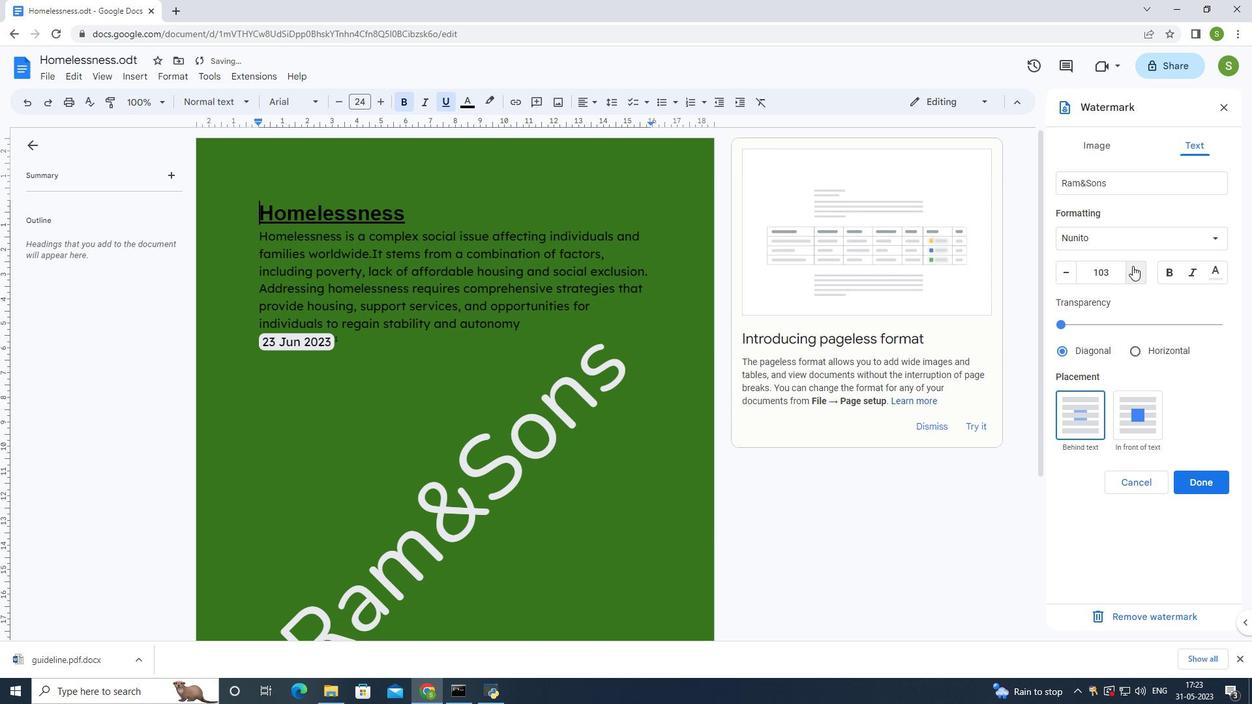 
Action: Mouse pressed left at (1132, 266)
Screenshot: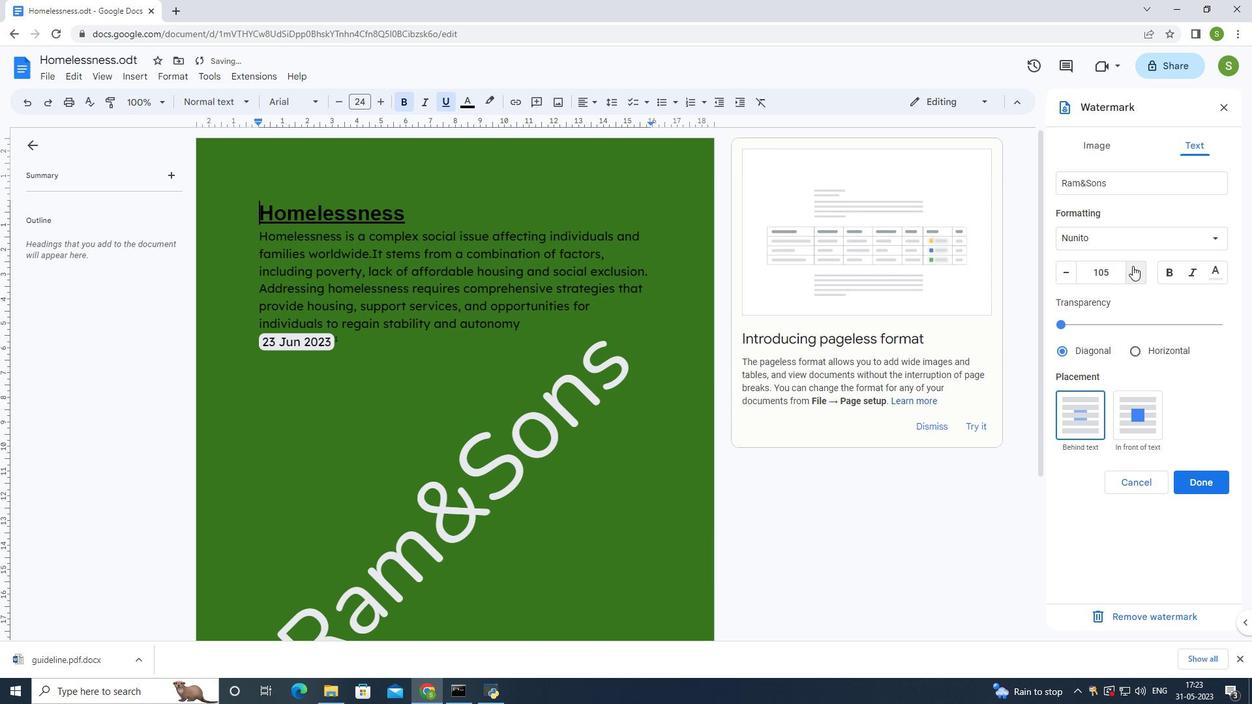 
Action: Mouse pressed left at (1132, 266)
Screenshot: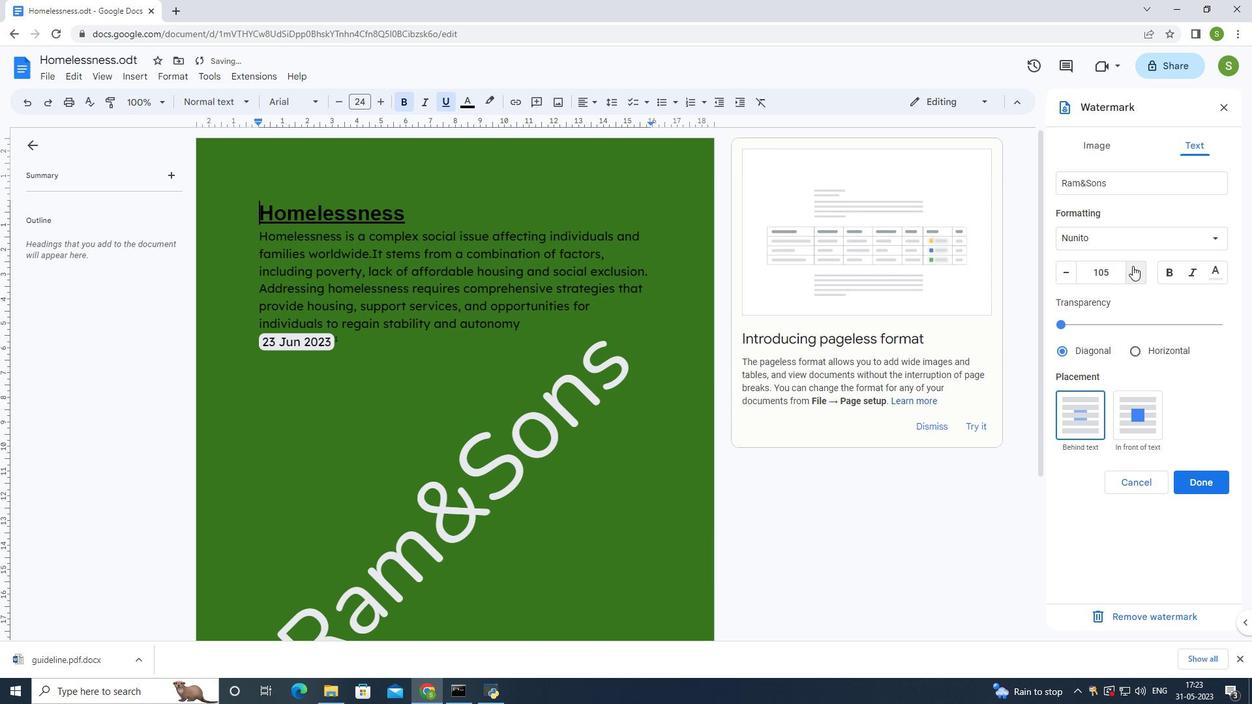 
Action: Mouse pressed left at (1132, 266)
Screenshot: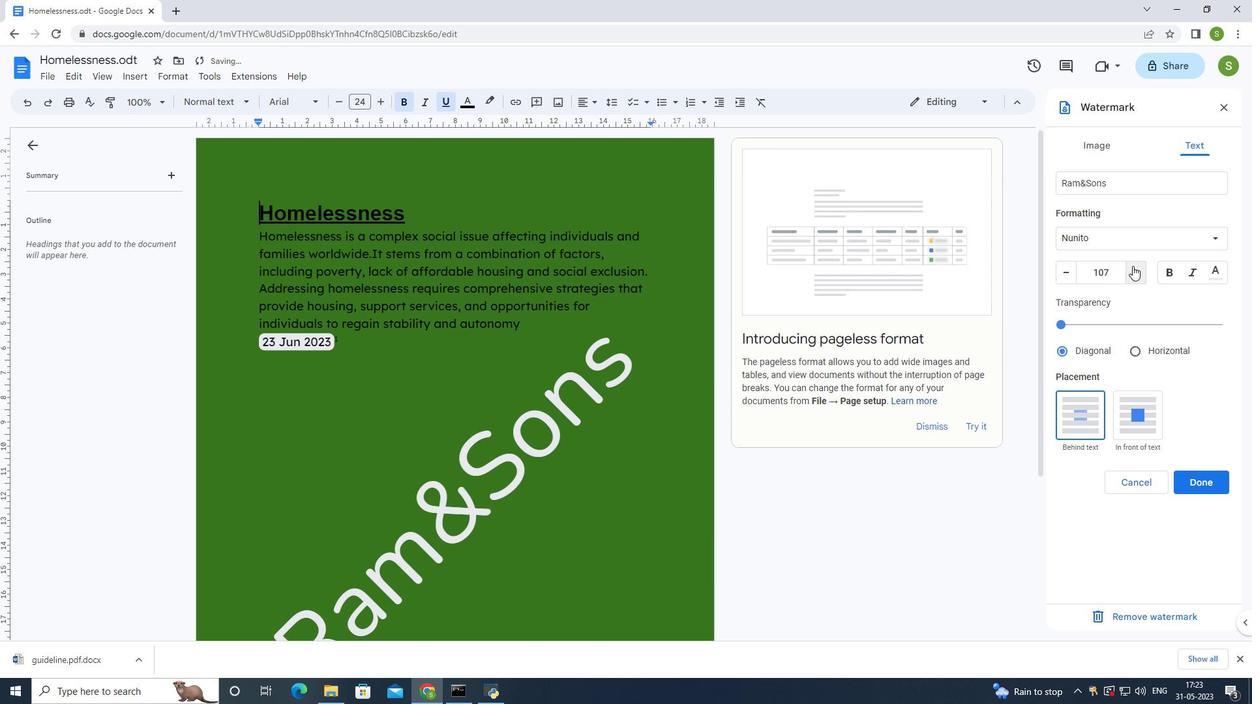 
Action: Mouse pressed left at (1132, 266)
Screenshot: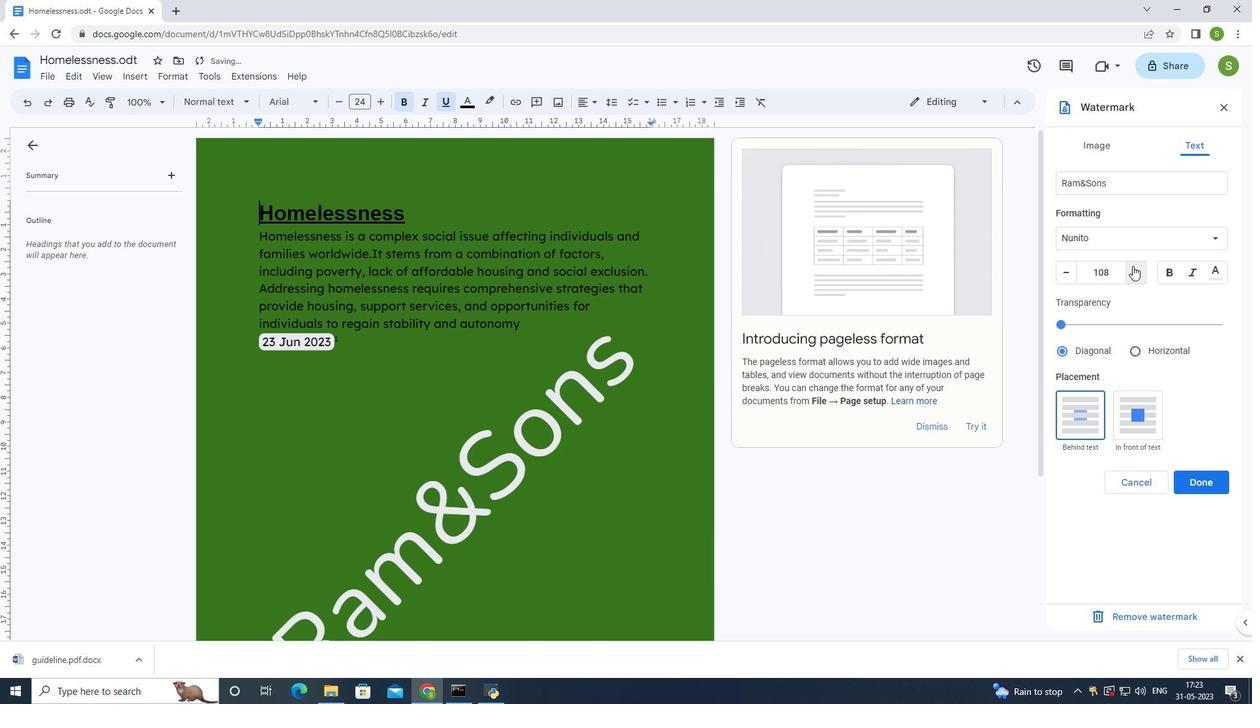 
Action: Mouse pressed left at (1132, 266)
Screenshot: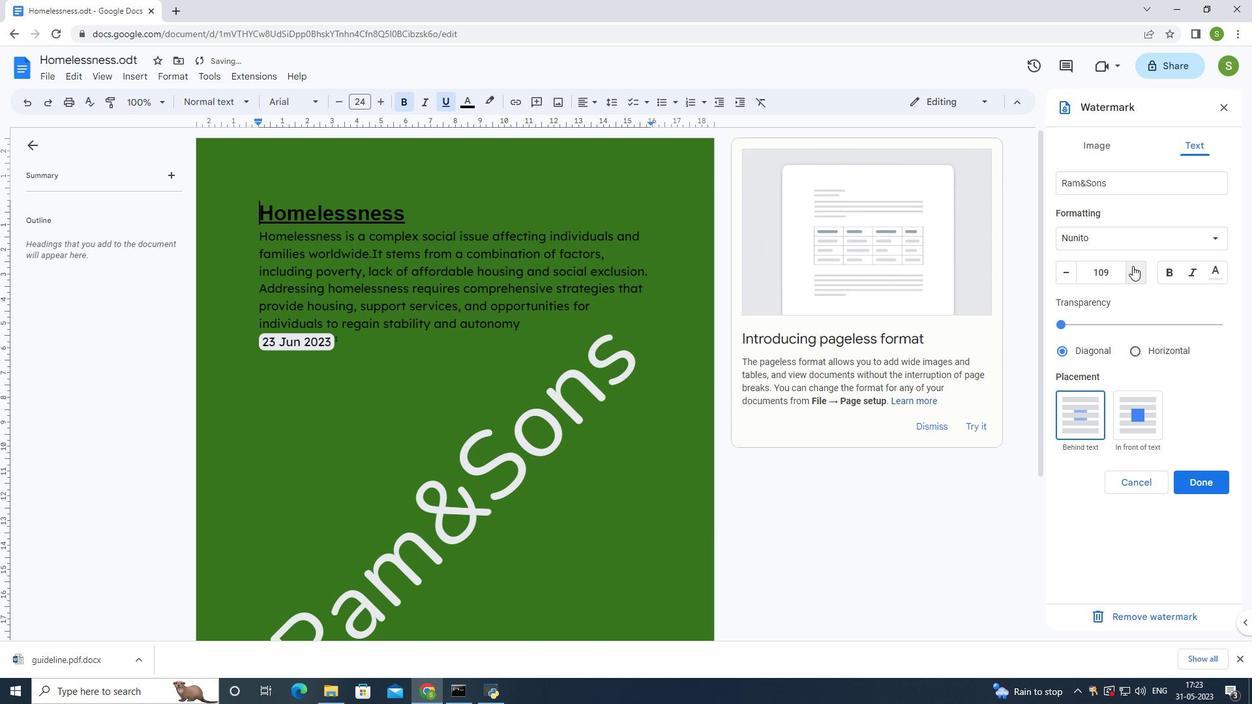 
Action: Mouse pressed left at (1132, 266)
Screenshot: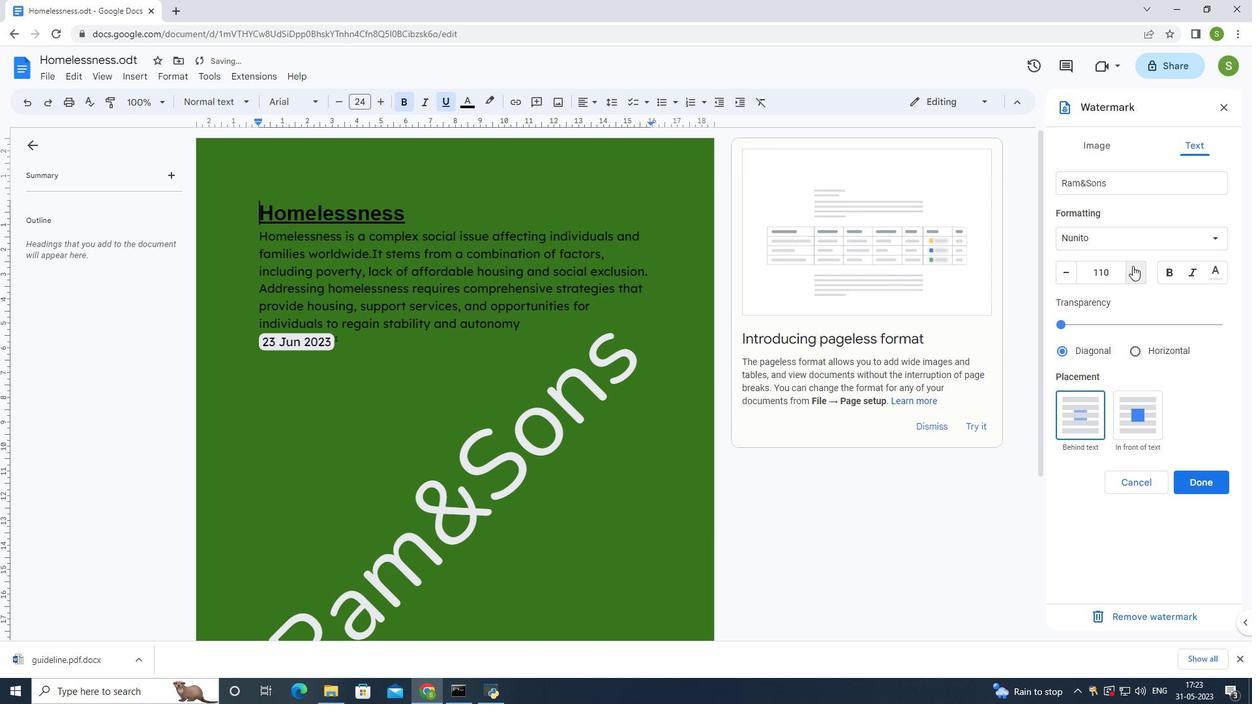 
Action: Mouse moved to (1185, 485)
Screenshot: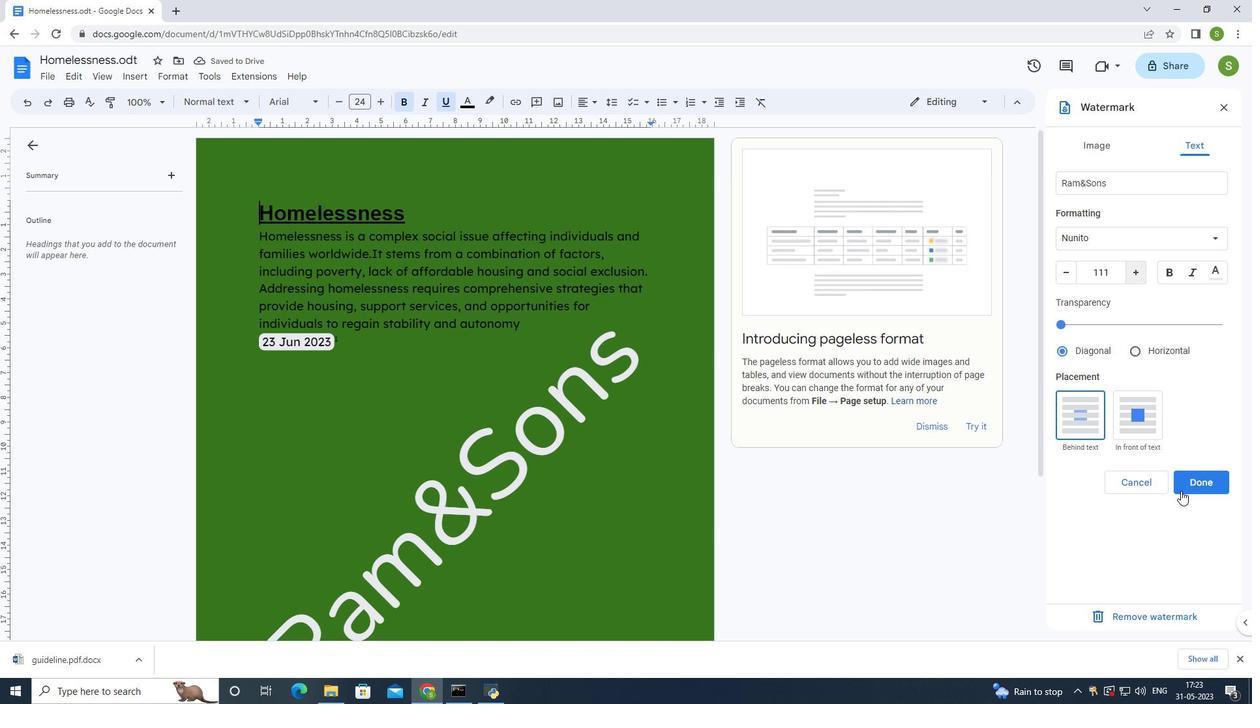
Action: Mouse pressed left at (1185, 485)
Screenshot: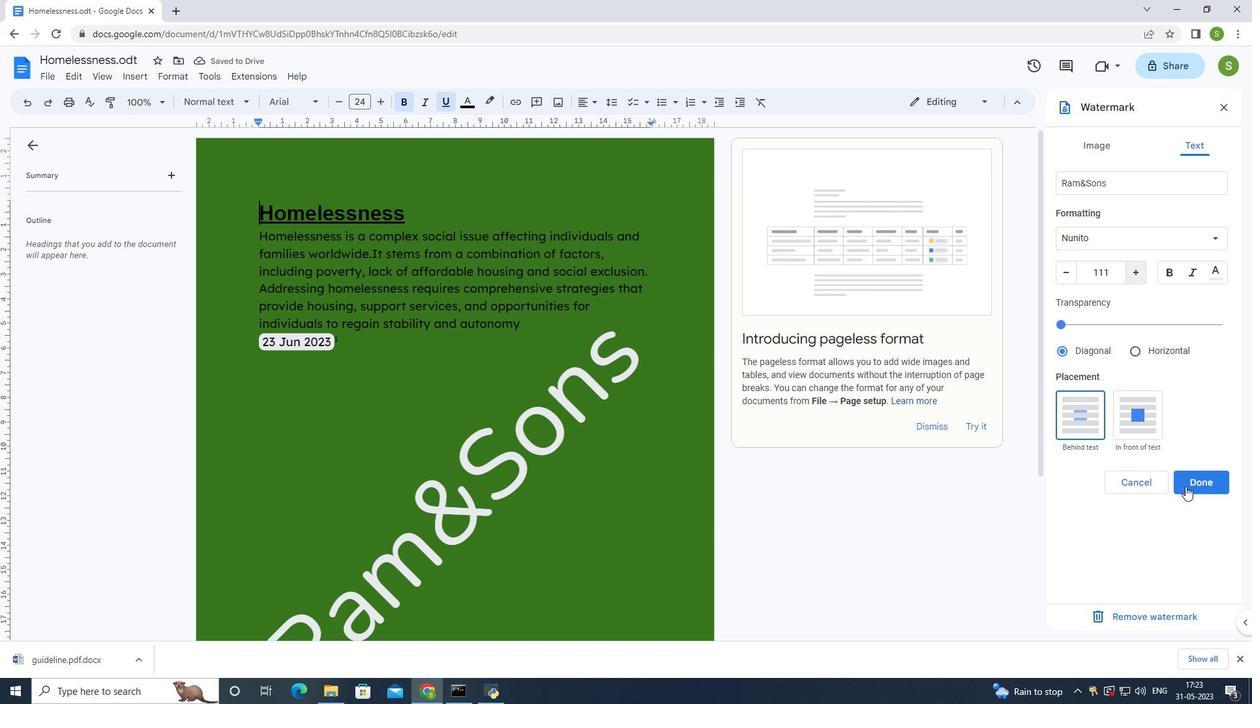 
Action: Mouse moved to (646, 326)
Screenshot: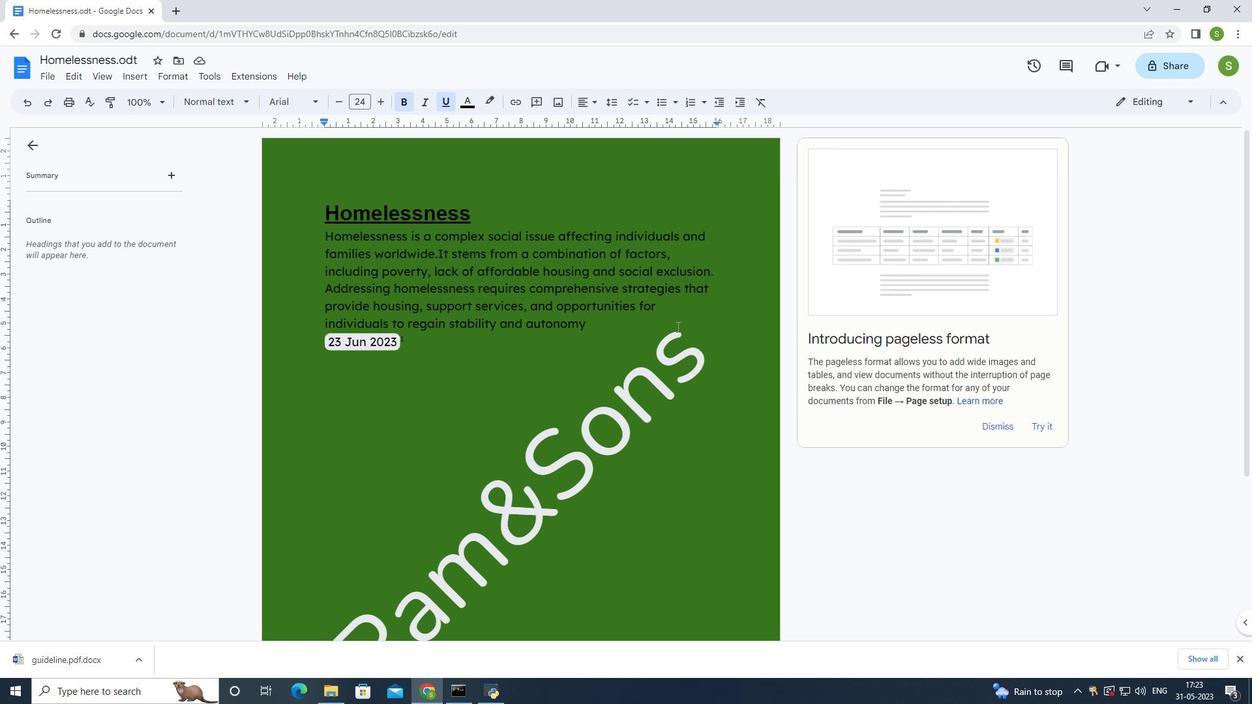 
